 Task: Find connections with filter location Puente de Vallecas with filter topic #WebsiteDesignwith filter profile language German with filter current company NTT DATA Services with filter school National Institute of Financial Management - PGDM (Financial Markets) with filter industry Metal Ore Mining with filter service category Cybersecurity with filter keywords title Red Cross Volunteer
Action: Mouse moved to (505, 65)
Screenshot: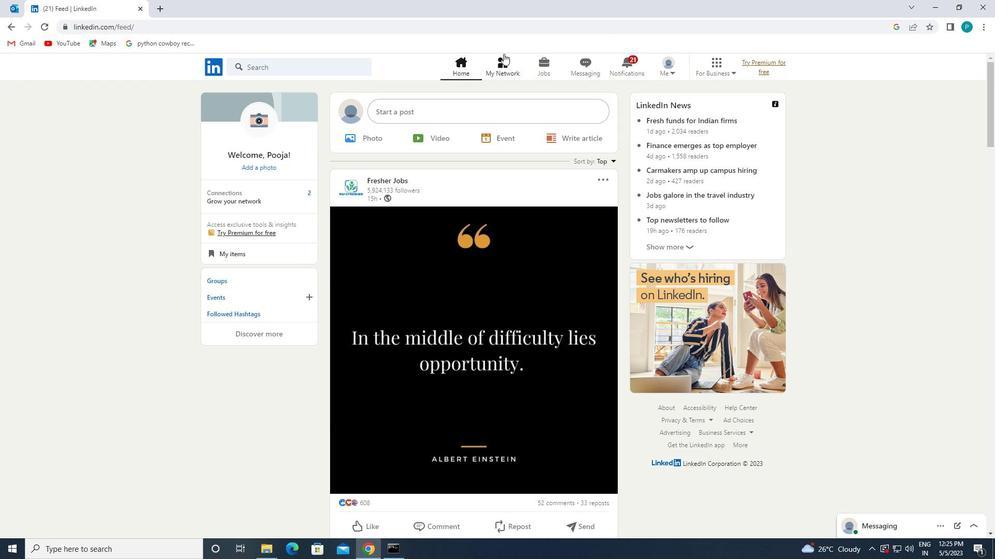 
Action: Mouse pressed left at (505, 65)
Screenshot: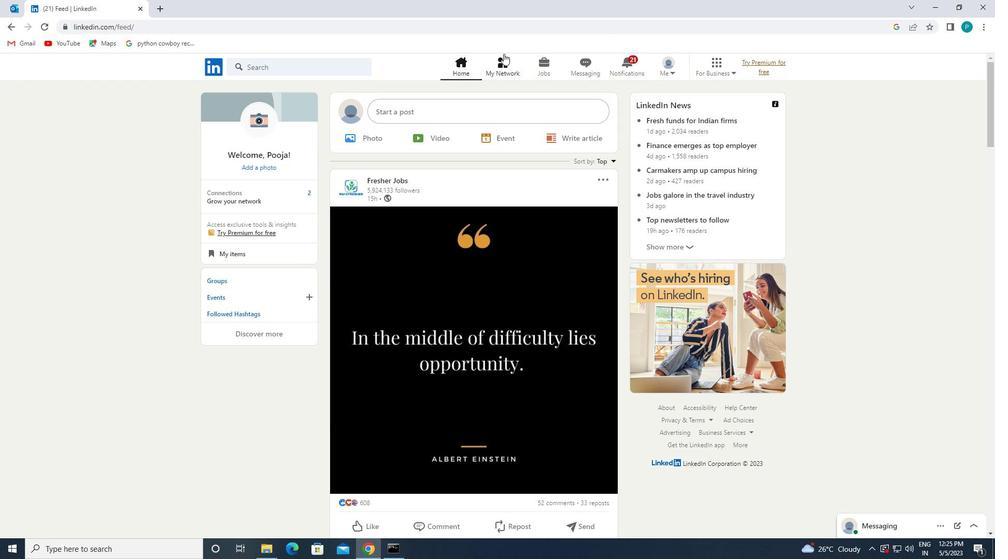 
Action: Mouse moved to (244, 121)
Screenshot: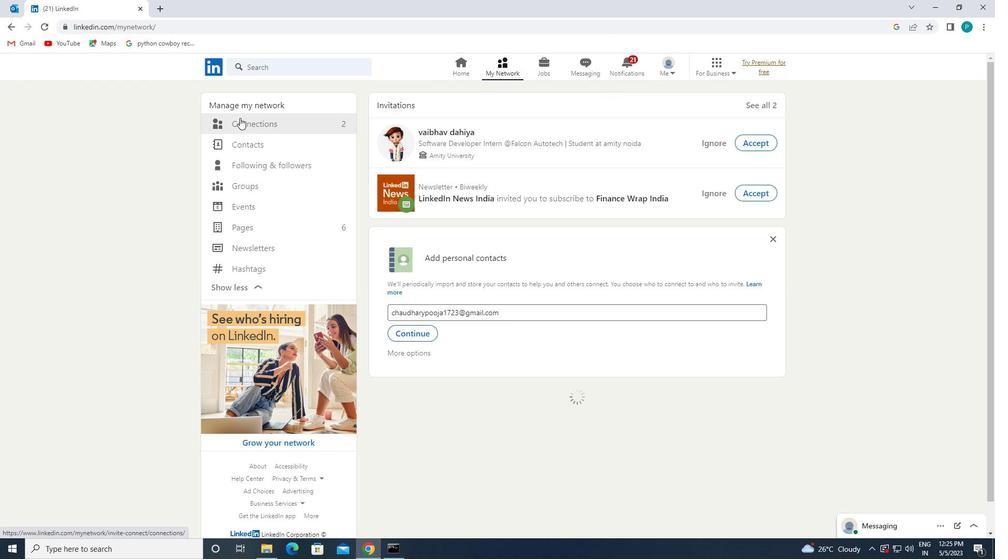 
Action: Mouse pressed left at (244, 121)
Screenshot: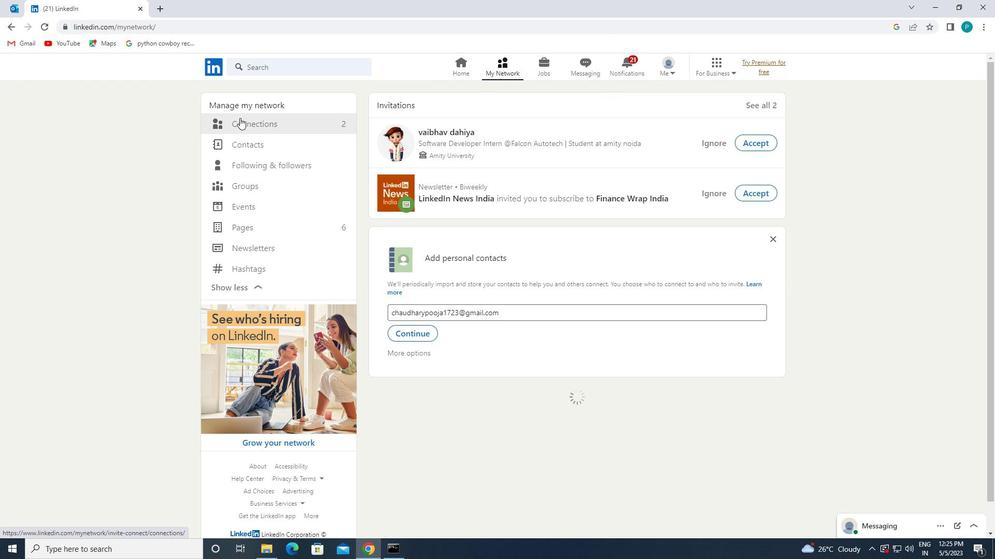 
Action: Mouse moved to (570, 121)
Screenshot: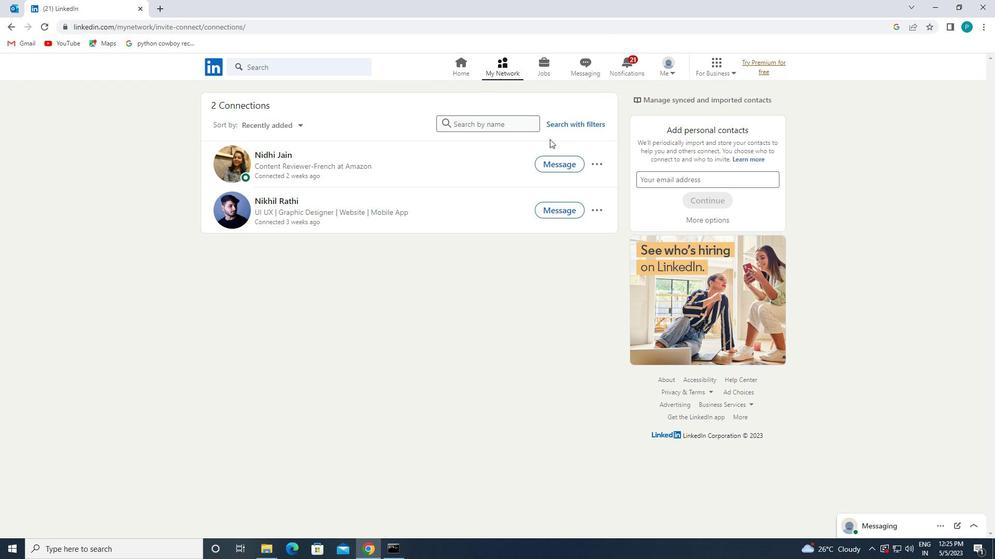 
Action: Mouse pressed left at (570, 121)
Screenshot: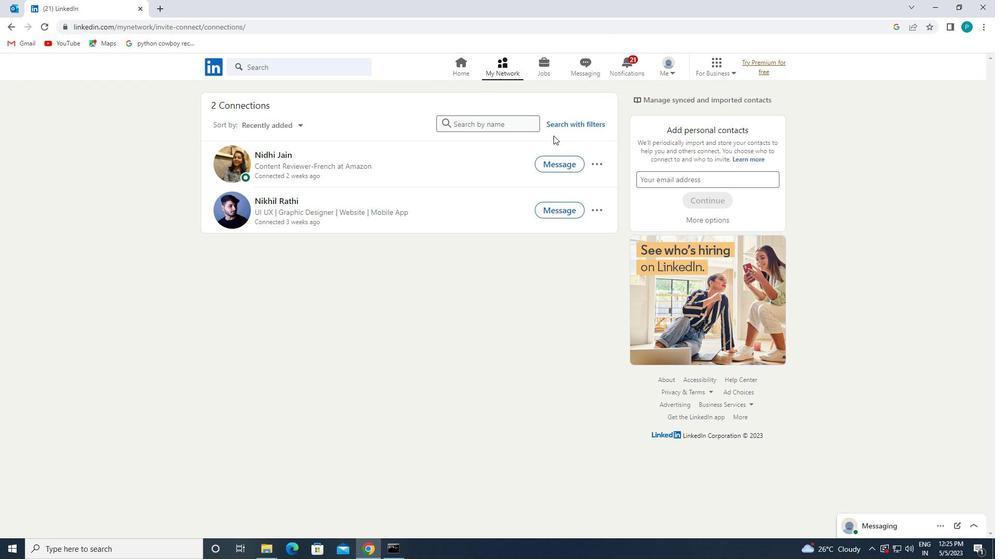 
Action: Mouse moved to (542, 90)
Screenshot: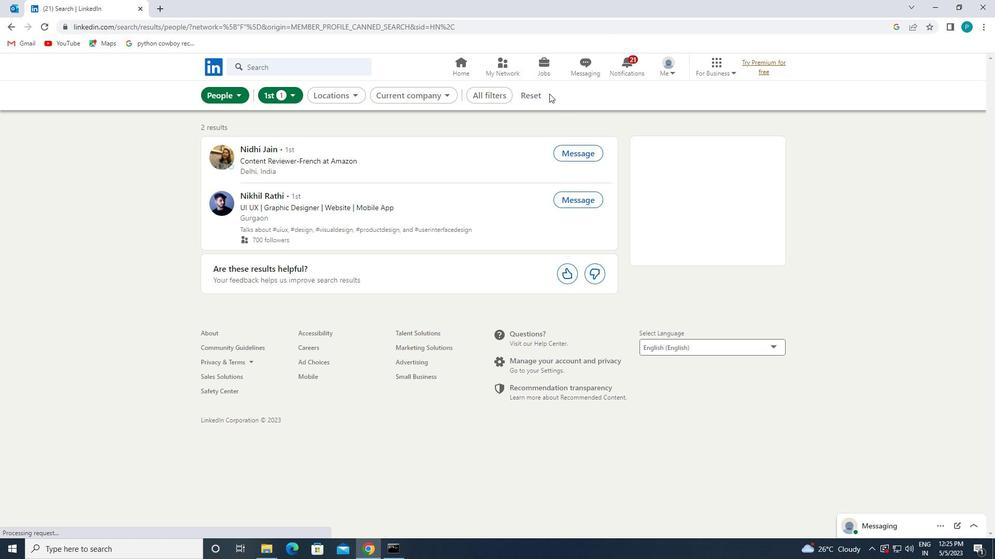 
Action: Mouse pressed left at (542, 90)
Screenshot: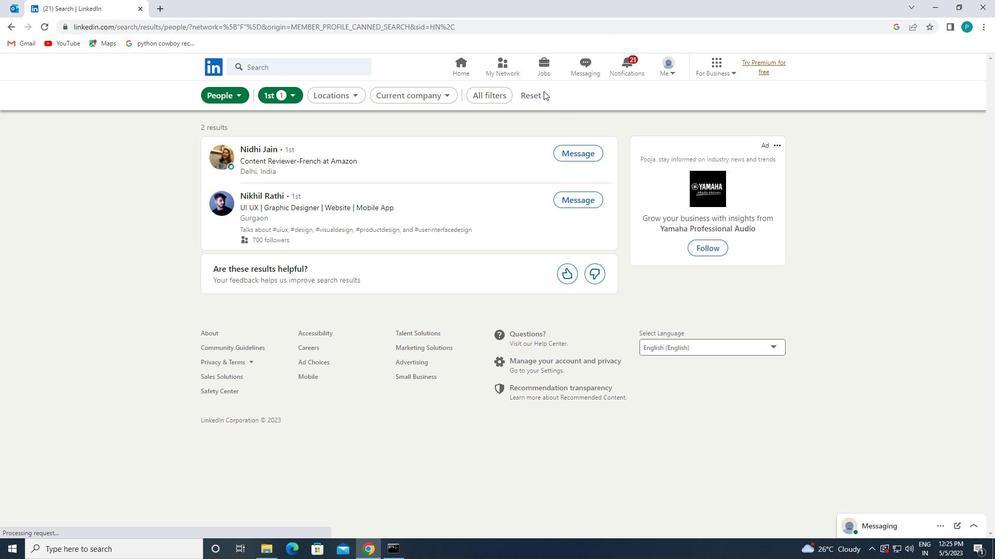 
Action: Mouse moved to (489, 97)
Screenshot: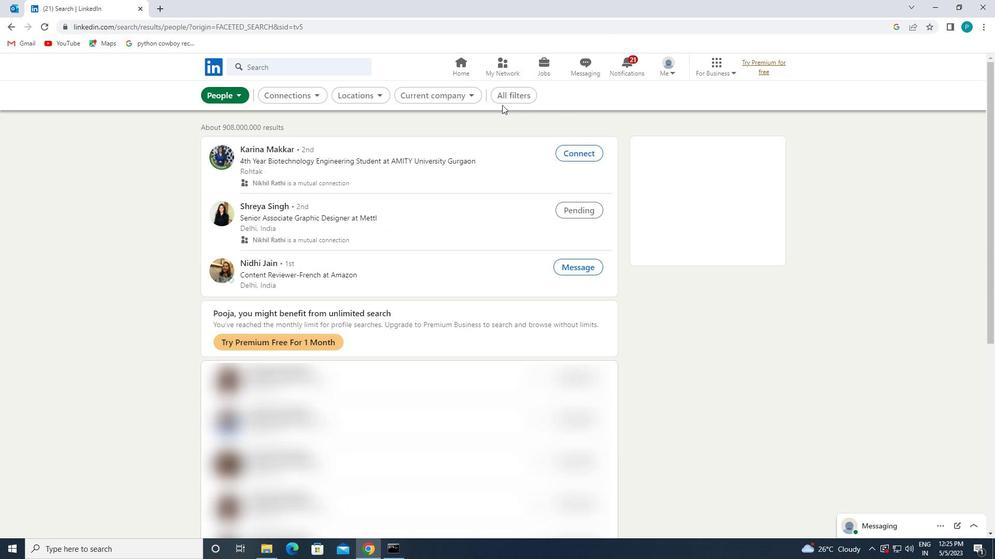 
Action: Mouse pressed left at (489, 97)
Screenshot: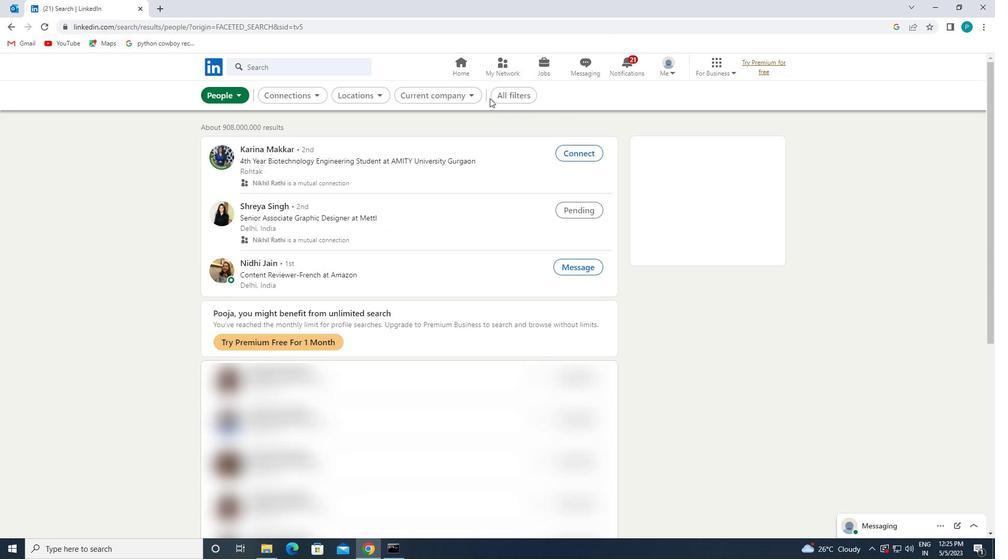 
Action: Mouse moved to (523, 93)
Screenshot: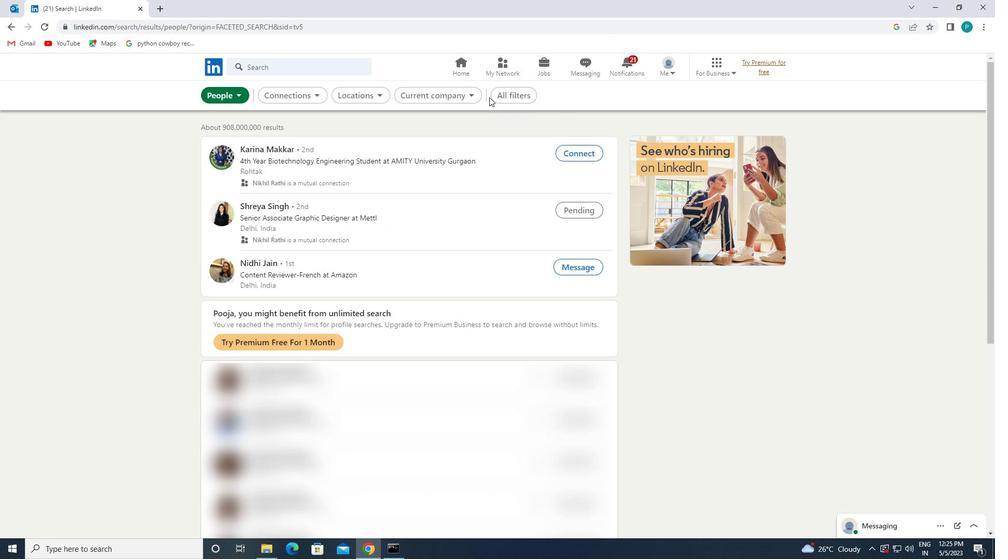
Action: Mouse pressed left at (523, 93)
Screenshot: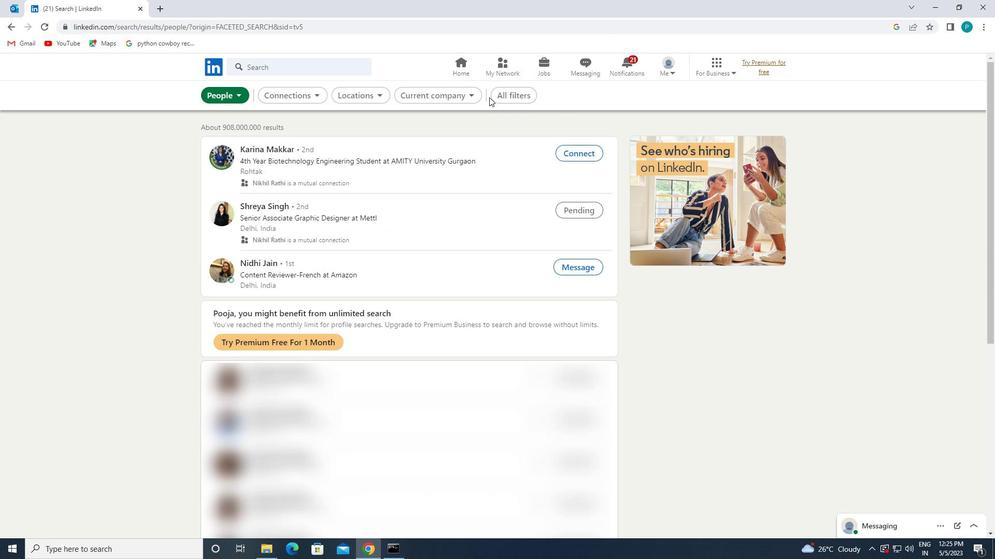 
Action: Mouse moved to (806, 231)
Screenshot: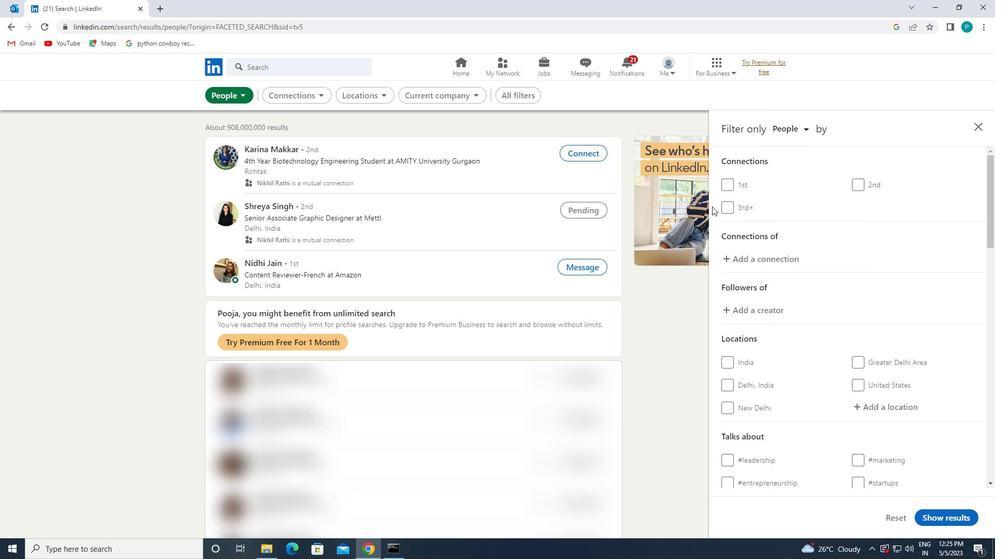 
Action: Mouse scrolled (806, 231) with delta (0, 0)
Screenshot: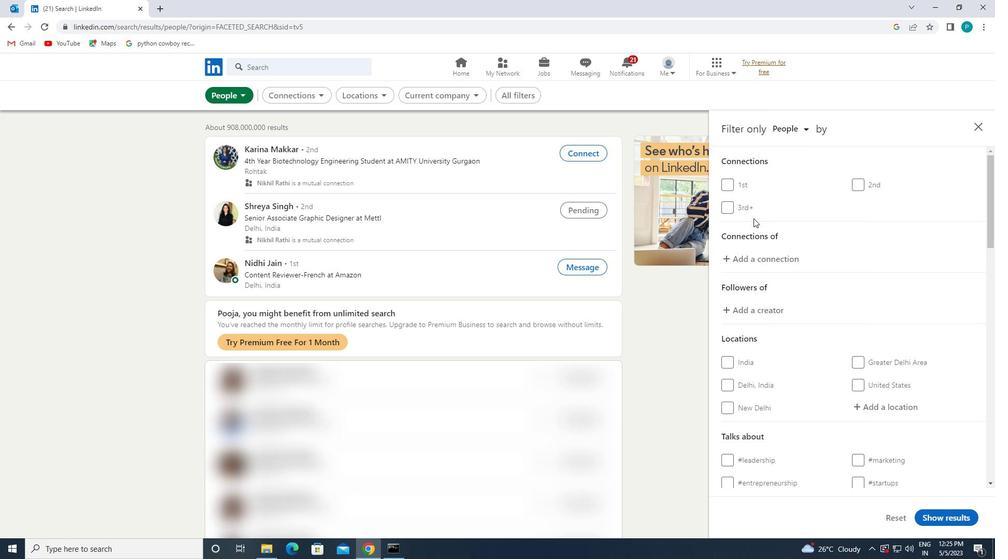 
Action: Mouse moved to (811, 235)
Screenshot: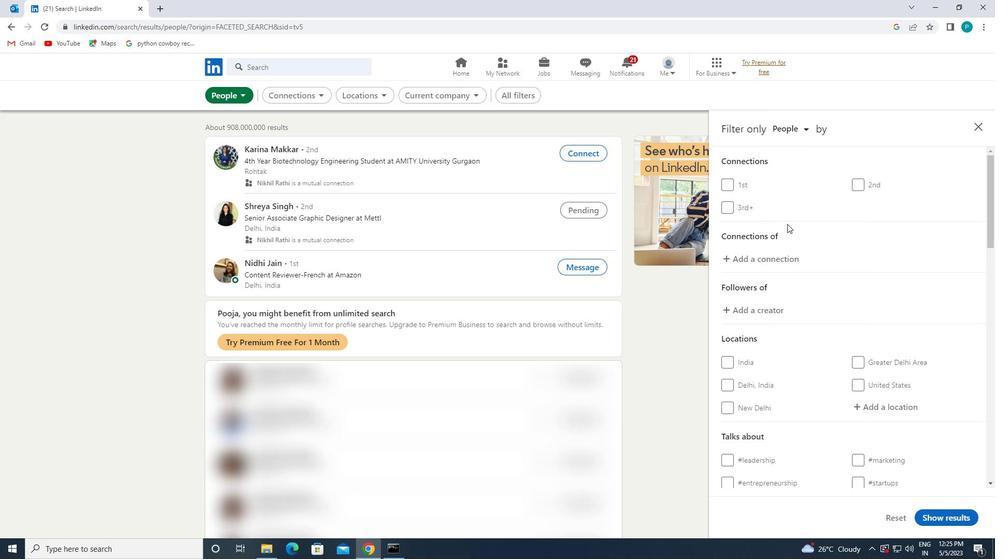 
Action: Mouse scrolled (811, 234) with delta (0, 0)
Screenshot: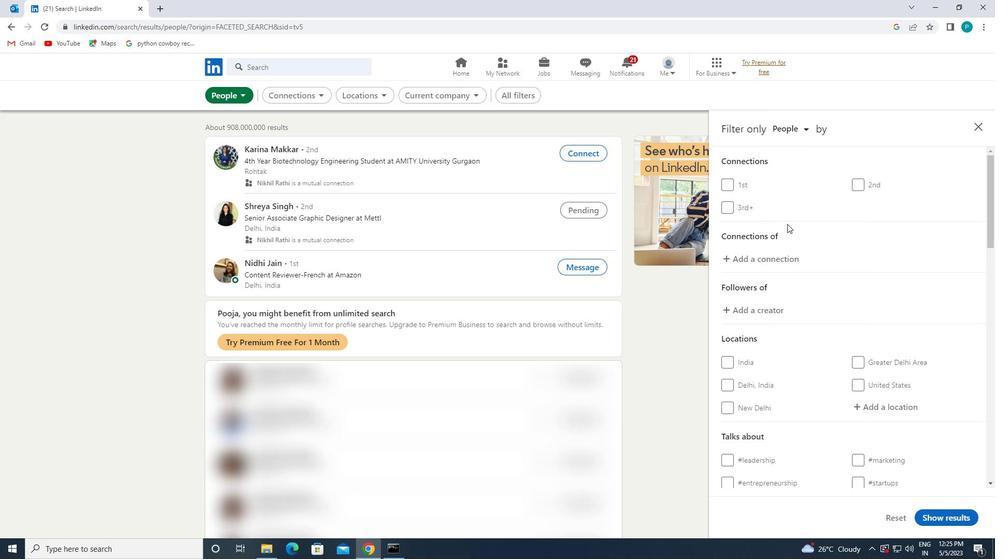 
Action: Mouse moved to (887, 298)
Screenshot: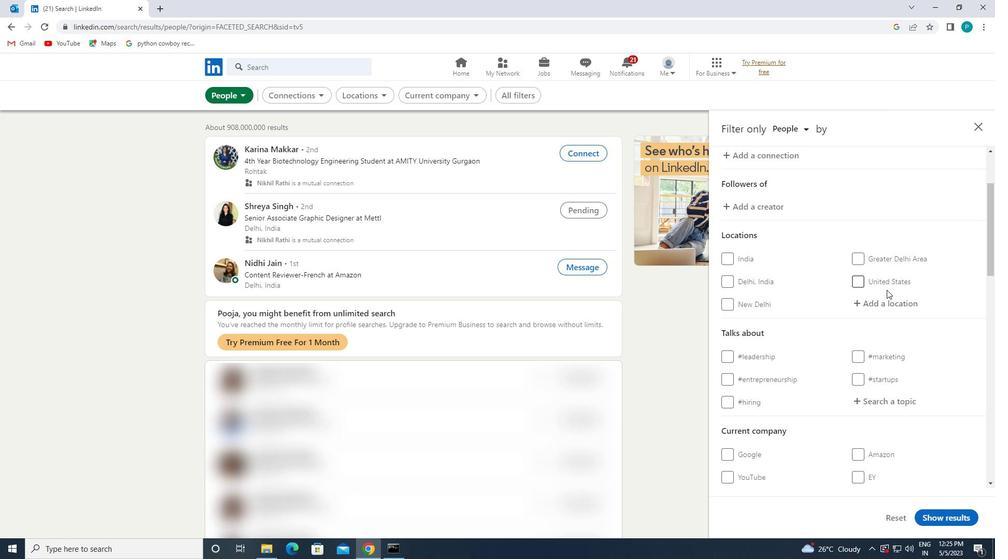 
Action: Mouse pressed left at (887, 298)
Screenshot: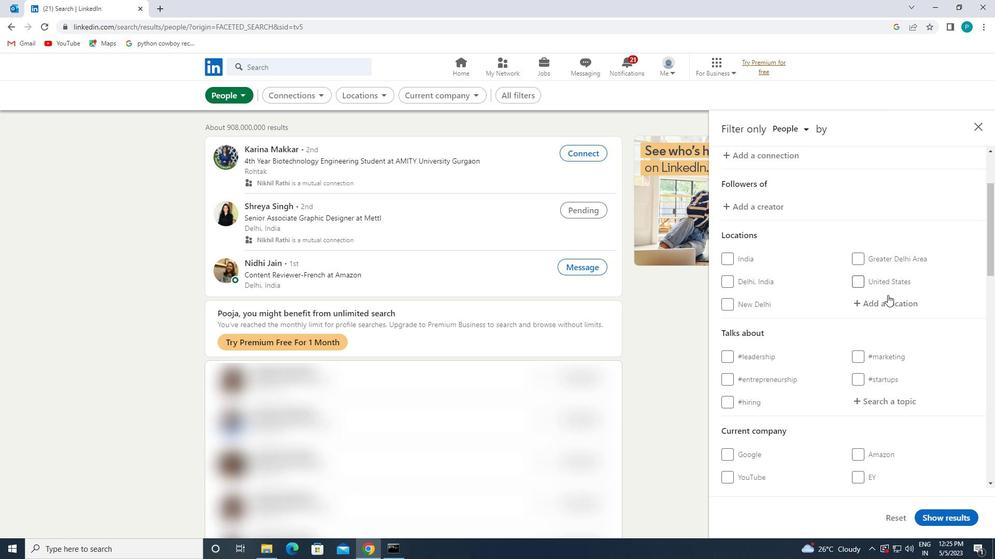 
Action: Key pressed <Key.caps_lock>p<Key.caps_lock>une<Key.backspace>te<Key.space>de
Screenshot: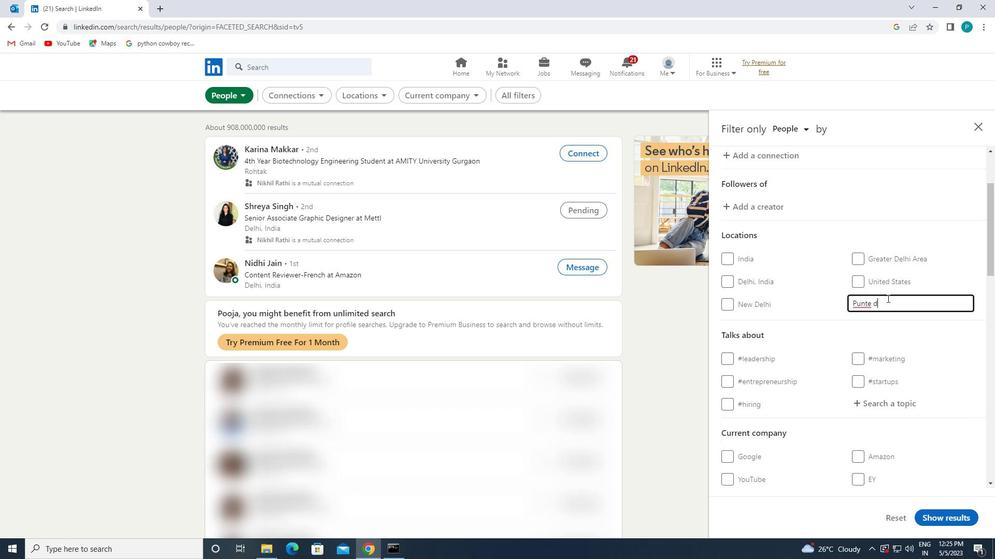 
Action: Mouse moved to (896, 315)
Screenshot: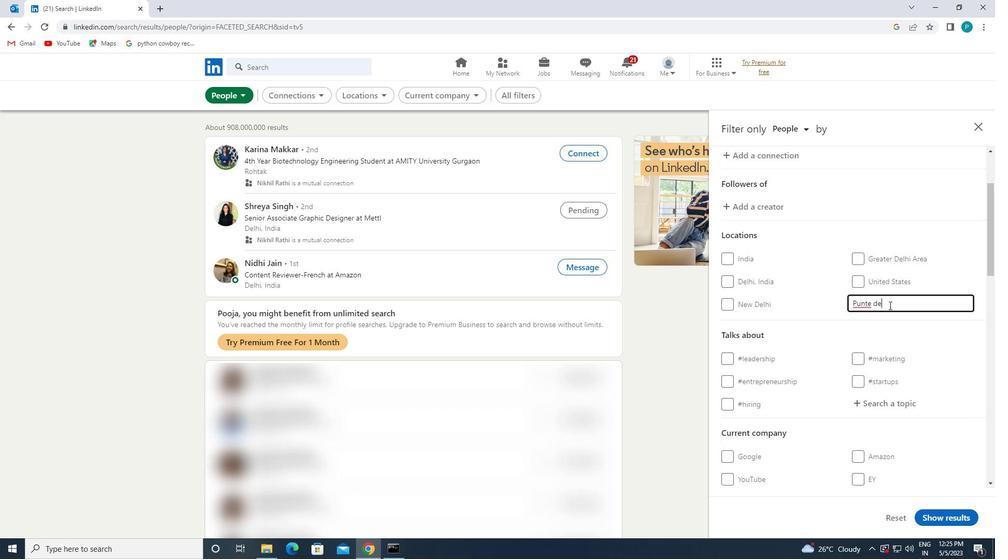 
Action: Key pressed <Key.space><Key.caps_lock>v<Key.caps_lock>allecas
Screenshot: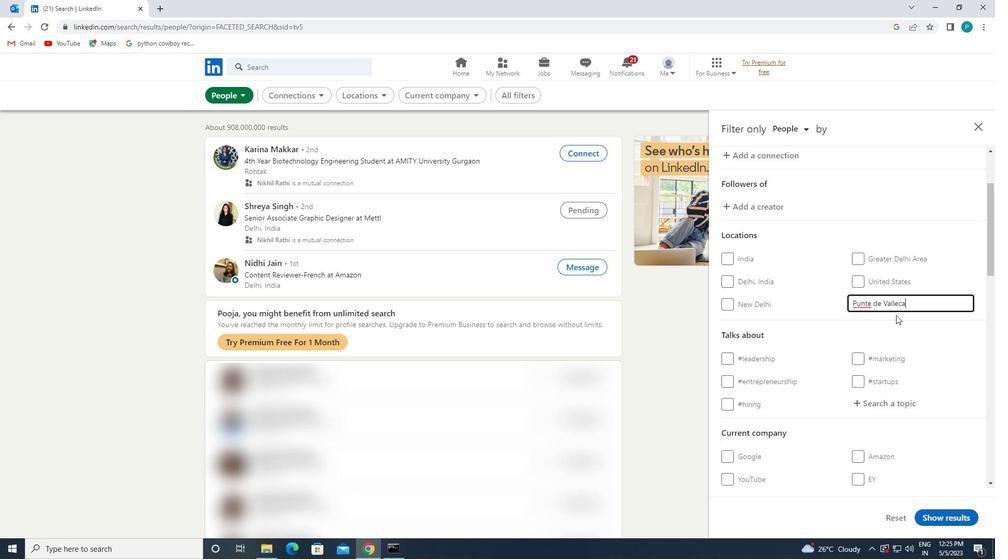 
Action: Mouse moved to (907, 359)
Screenshot: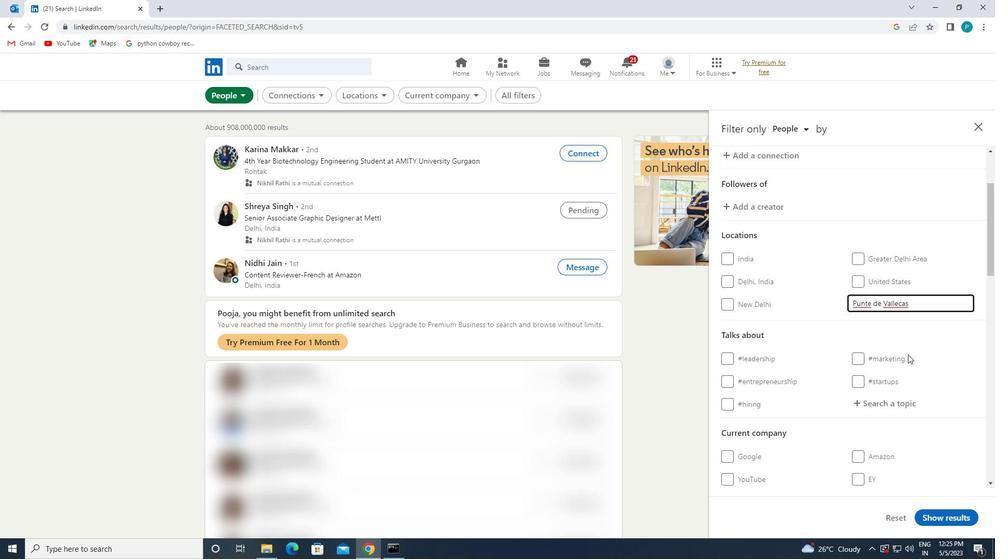 
Action: Mouse scrolled (907, 359) with delta (0, 0)
Screenshot: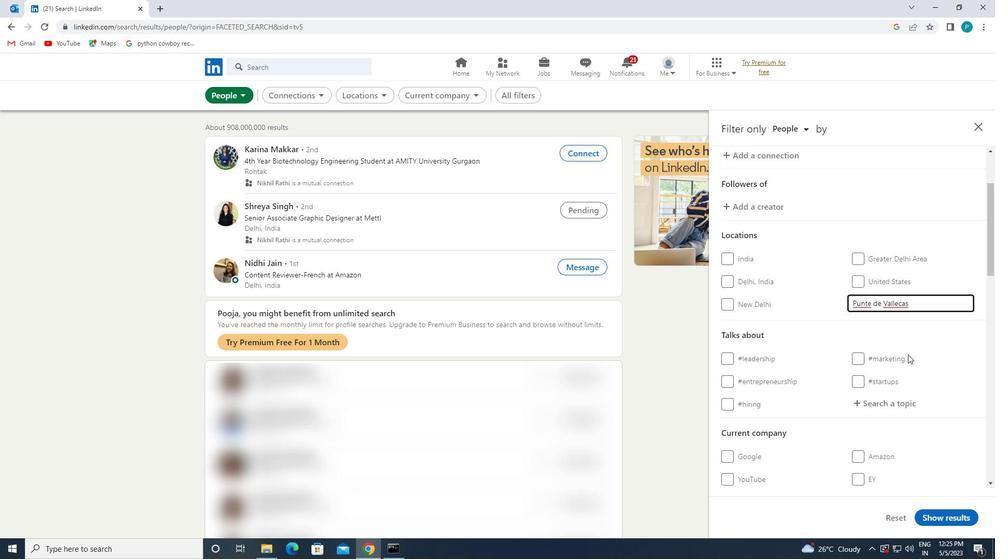 
Action: Mouse moved to (906, 360)
Screenshot: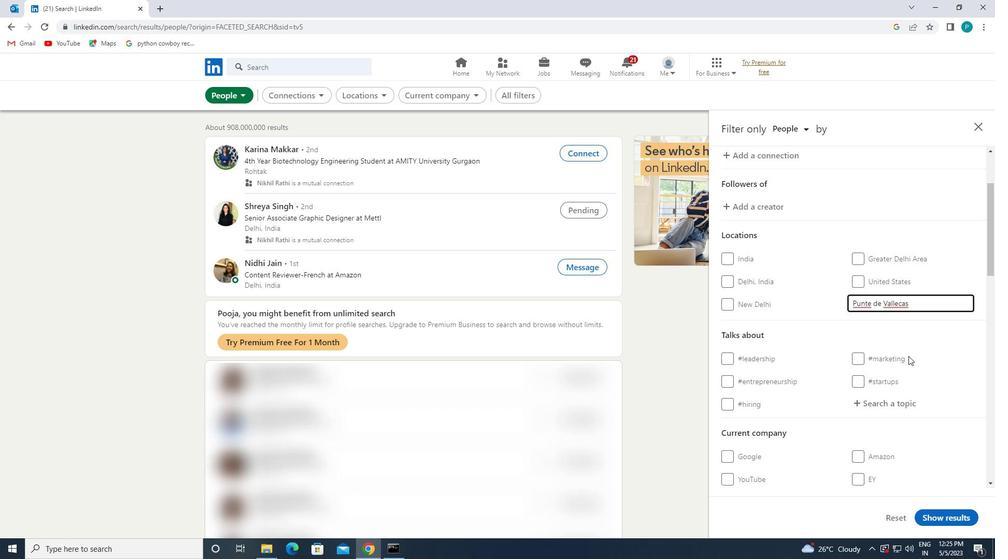 
Action: Mouse scrolled (906, 360) with delta (0, 0)
Screenshot: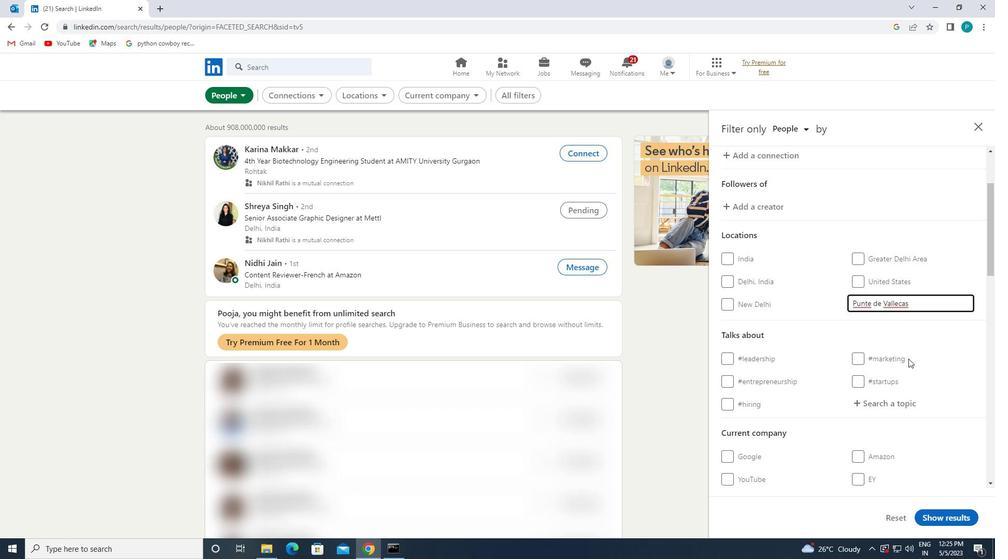 
Action: Mouse moved to (880, 309)
Screenshot: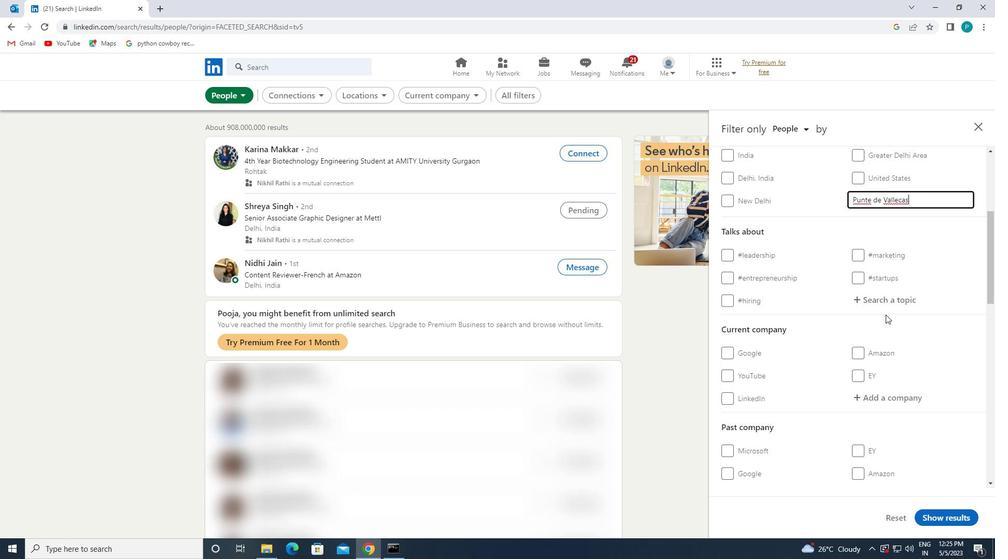 
Action: Mouse pressed left at (880, 309)
Screenshot: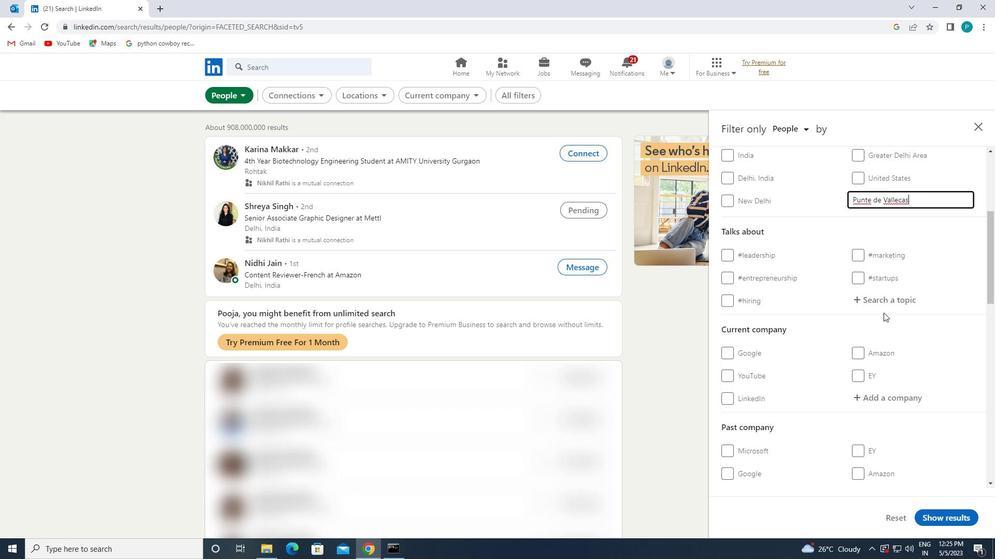 
Action: Mouse moved to (877, 303)
Screenshot: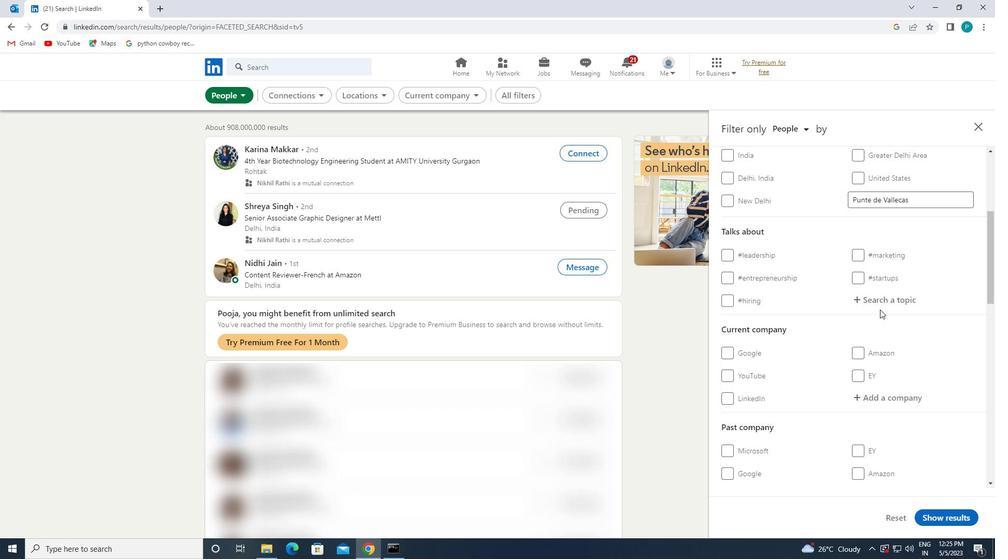 
Action: Mouse pressed left at (877, 303)
Screenshot: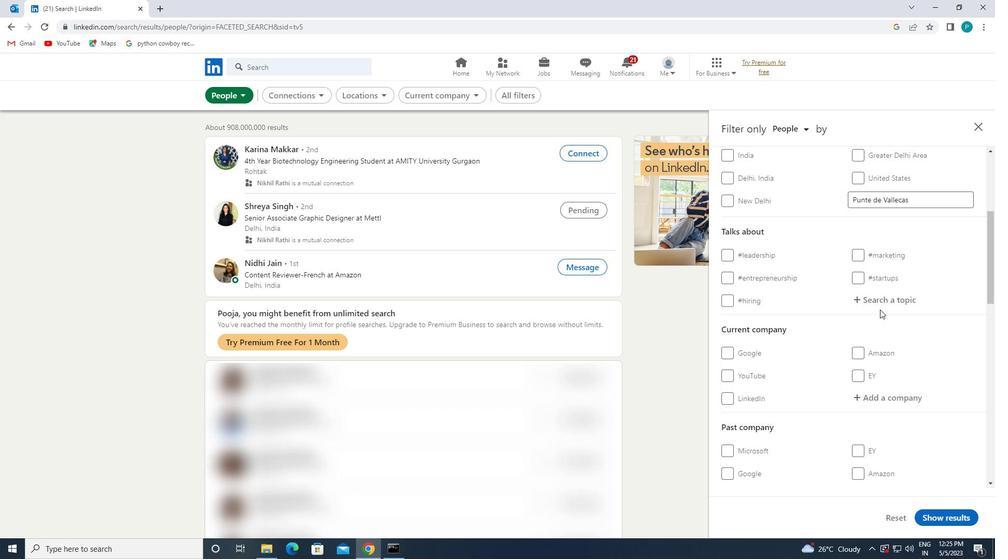 
Action: Key pressed <Key.shift>#<Key.caps_lock>W<Key.caps_lock>EBSITE<Key.caps_lock>DE<Key.caps_lock><Key.backspace>ESIGN
Screenshot: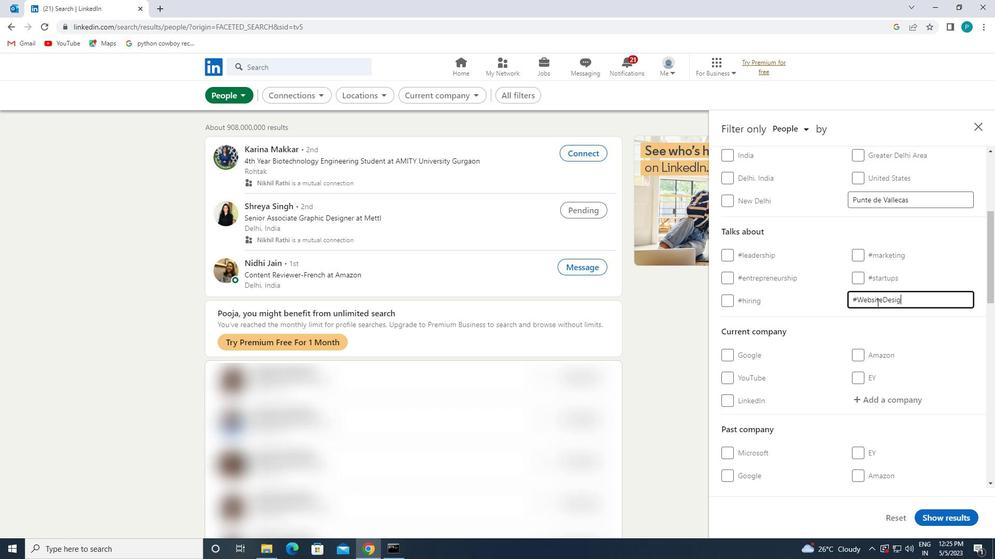 
Action: Mouse scrolled (877, 302) with delta (0, 0)
Screenshot: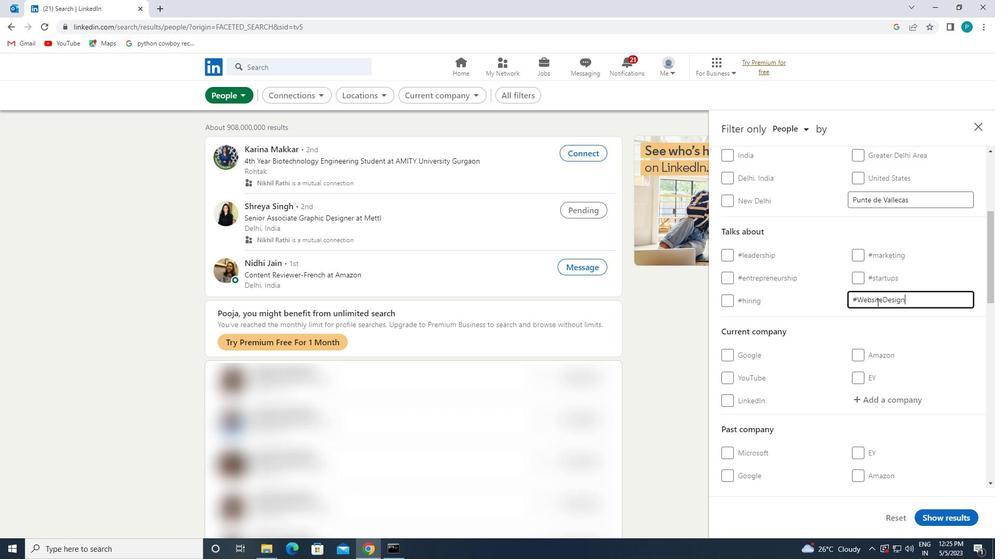
Action: Mouse moved to (877, 306)
Screenshot: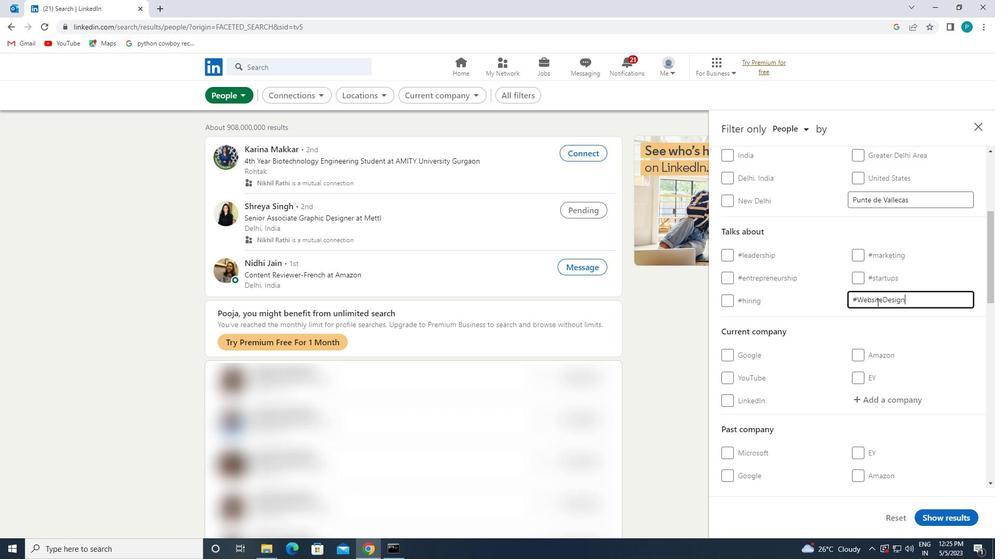 
Action: Mouse scrolled (877, 306) with delta (0, 0)
Screenshot: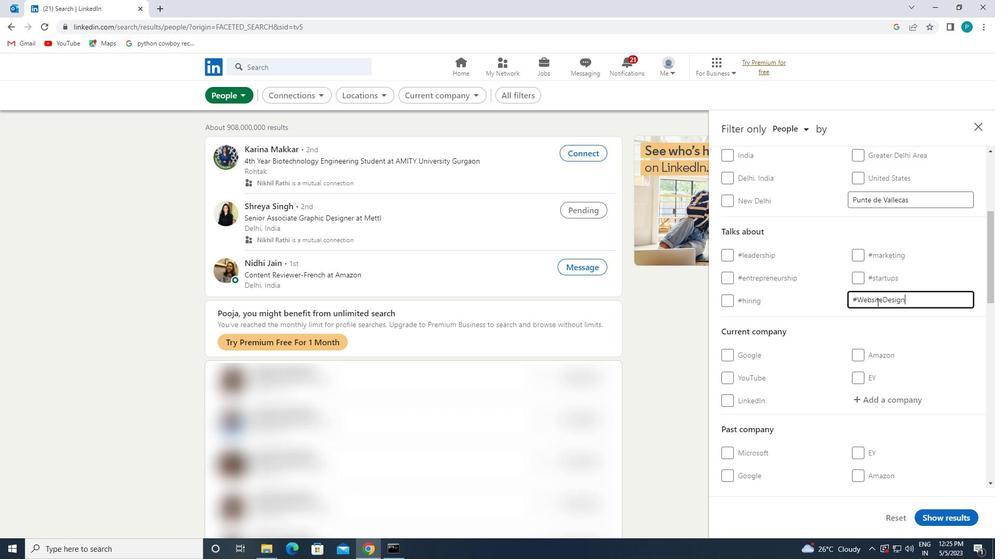 
Action: Mouse moved to (791, 354)
Screenshot: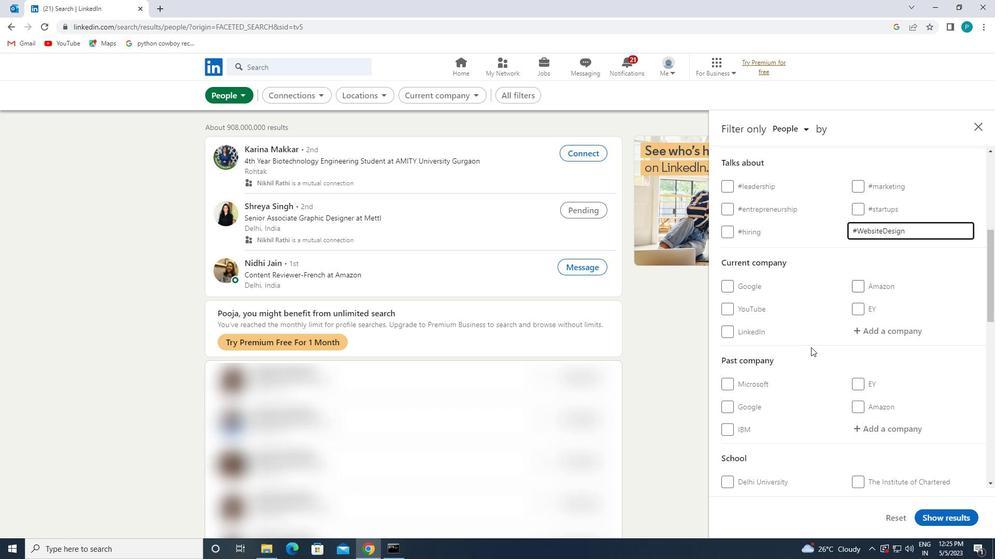 
Action: Mouse scrolled (791, 354) with delta (0, 0)
Screenshot: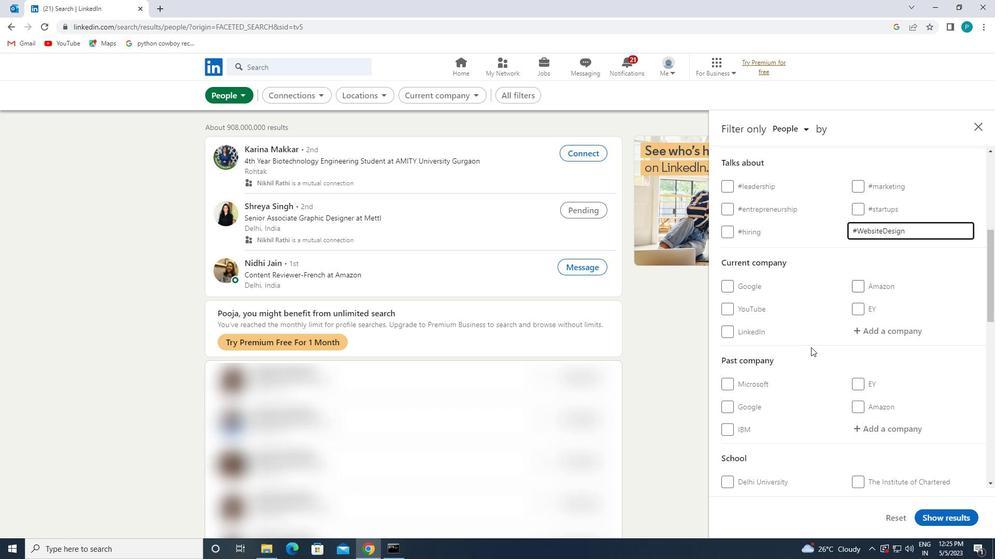 
Action: Mouse moved to (790, 356)
Screenshot: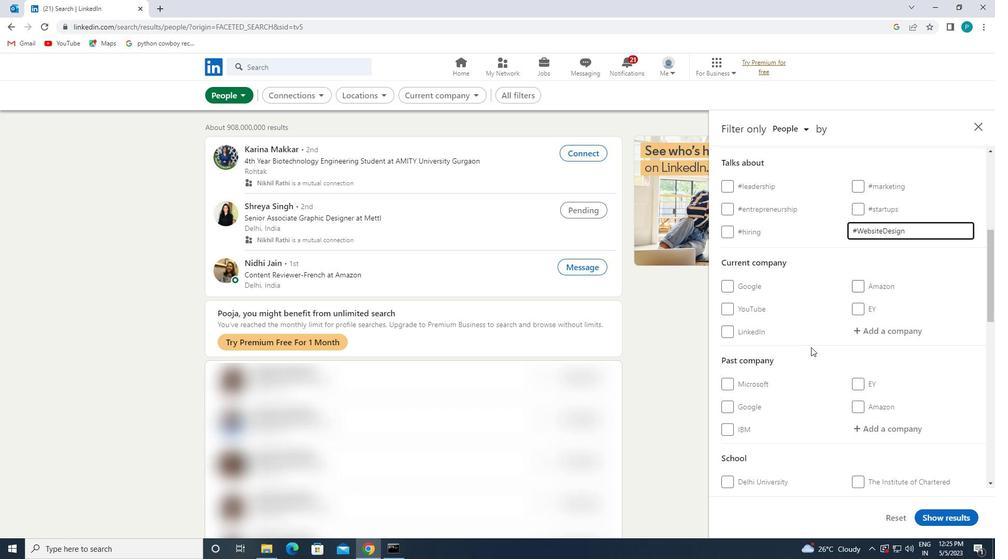 
Action: Mouse scrolled (790, 356) with delta (0, 0)
Screenshot: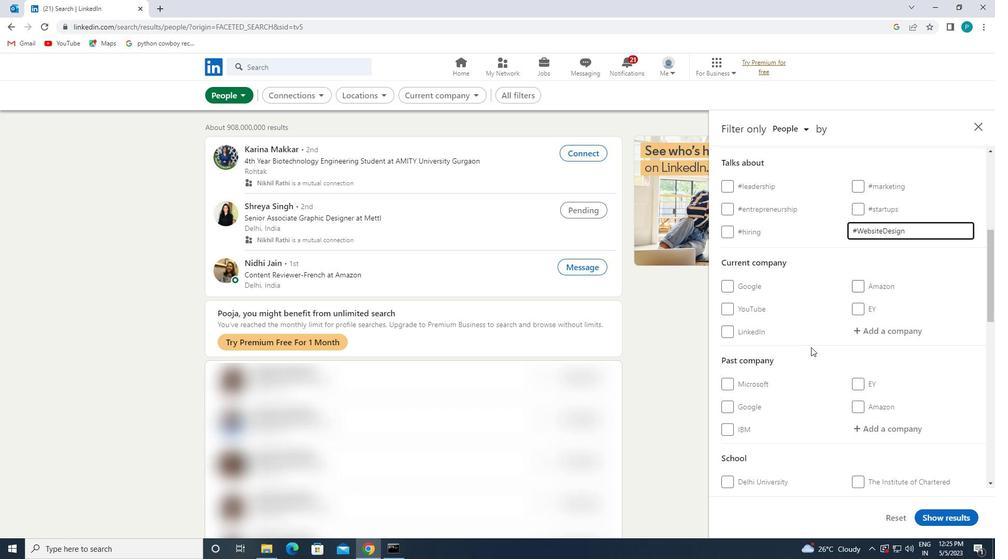 
Action: Mouse moved to (789, 361)
Screenshot: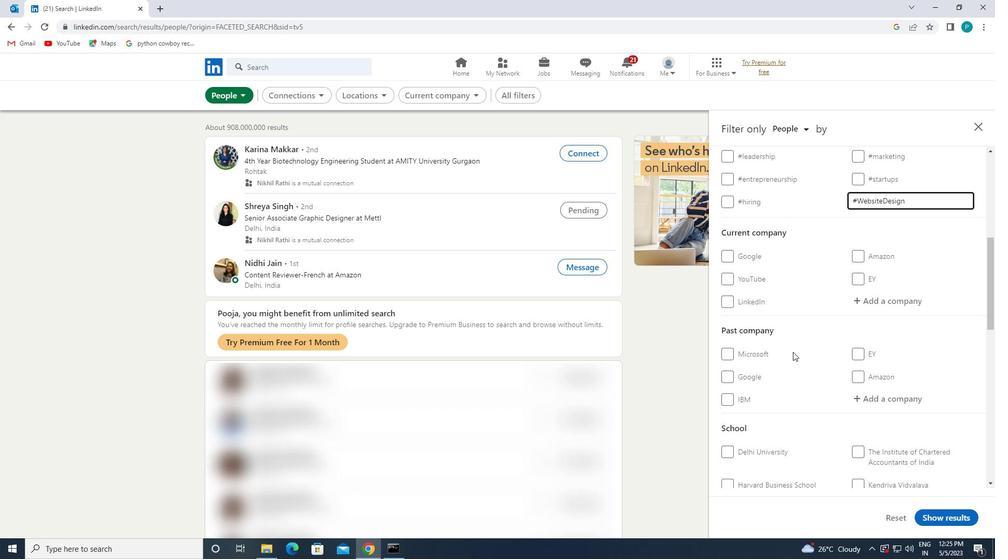 
Action: Mouse scrolled (789, 360) with delta (0, 0)
Screenshot: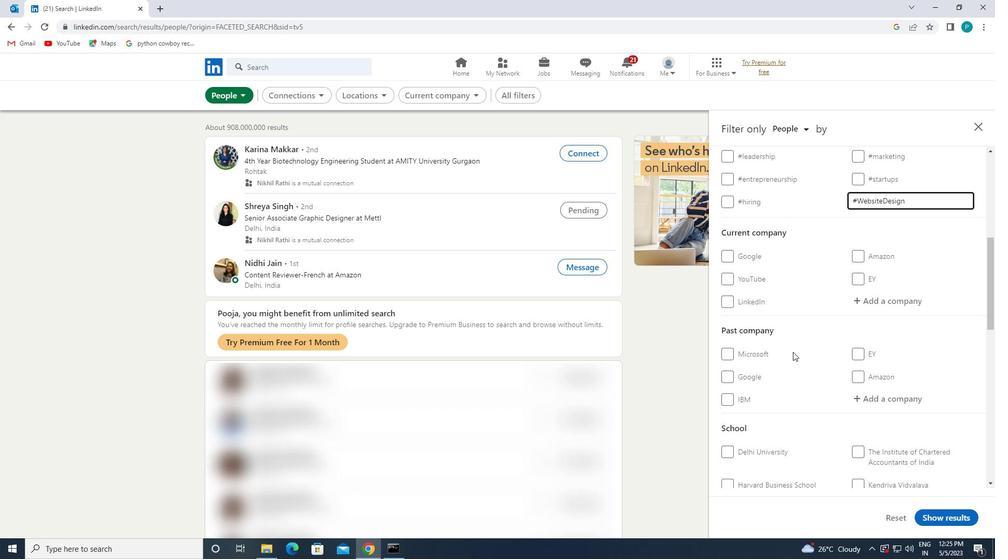 
Action: Mouse moved to (758, 373)
Screenshot: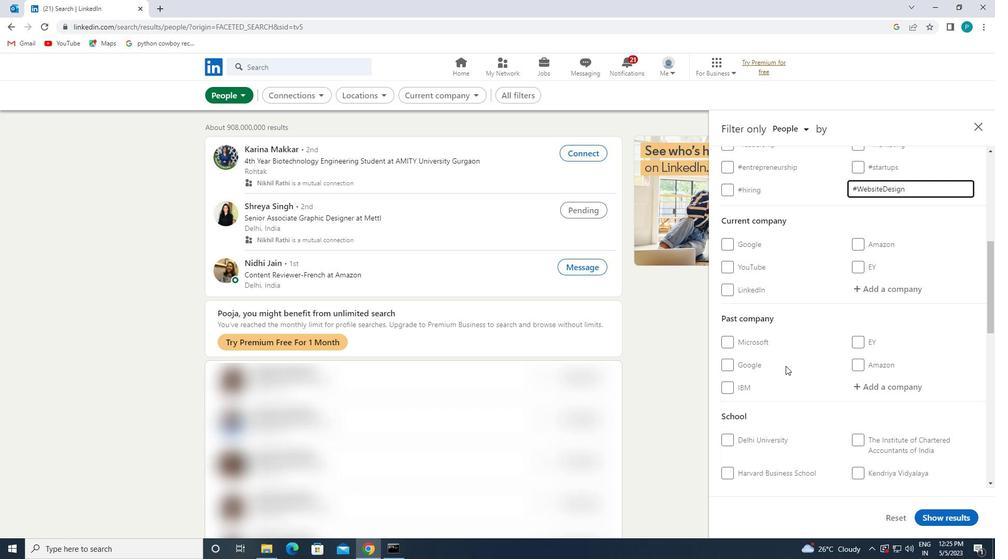 
Action: Mouse scrolled (758, 372) with delta (0, 0)
Screenshot: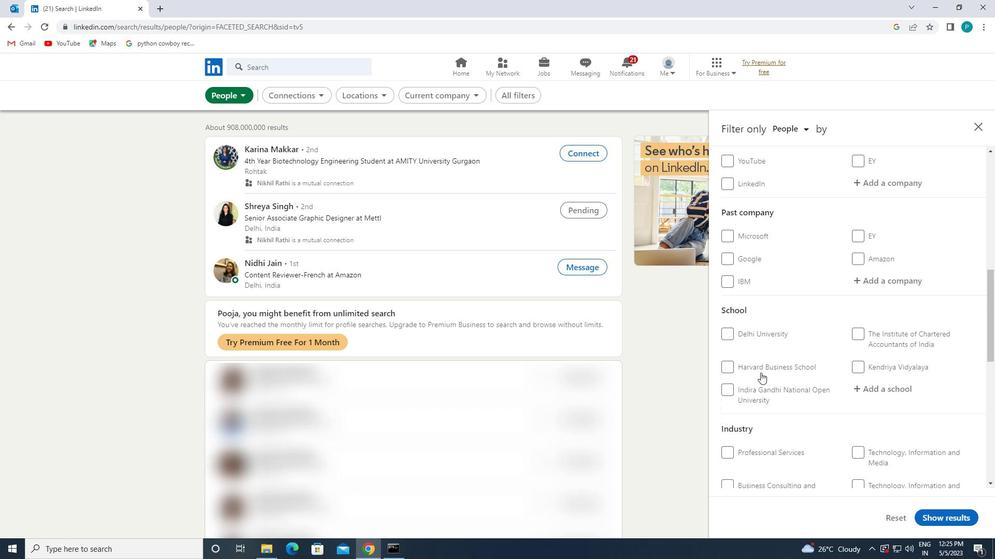 
Action: Mouse moved to (756, 373)
Screenshot: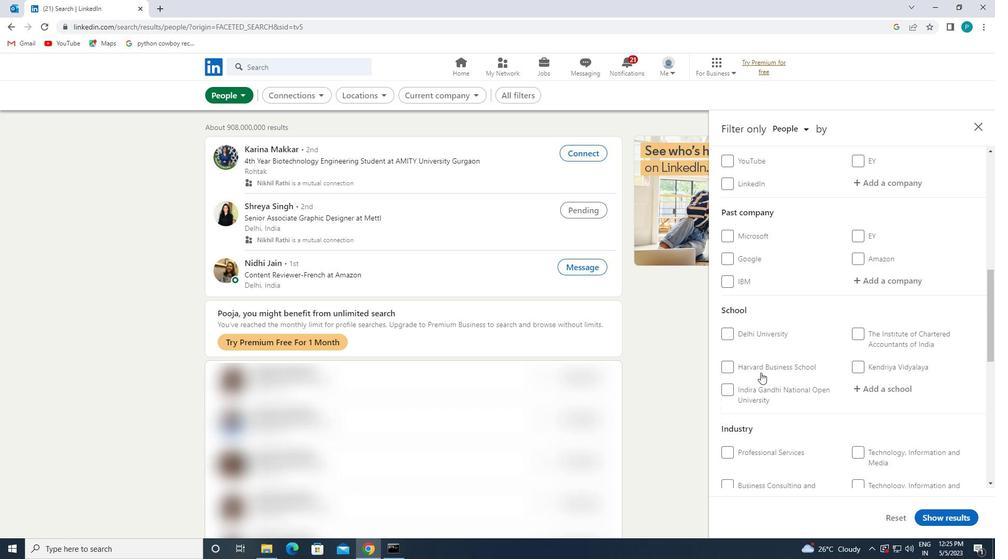 
Action: Mouse scrolled (756, 372) with delta (0, 0)
Screenshot: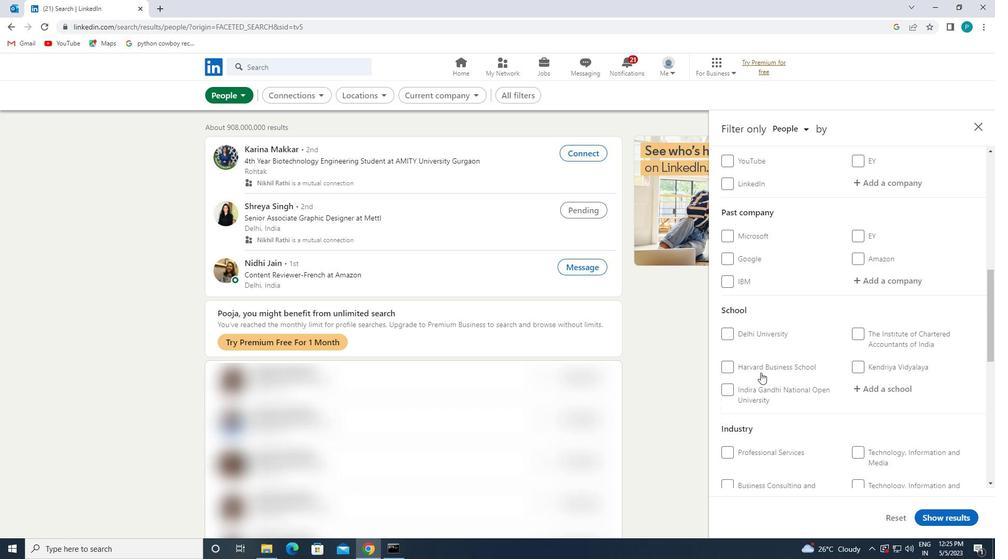 
Action: Mouse moved to (753, 394)
Screenshot: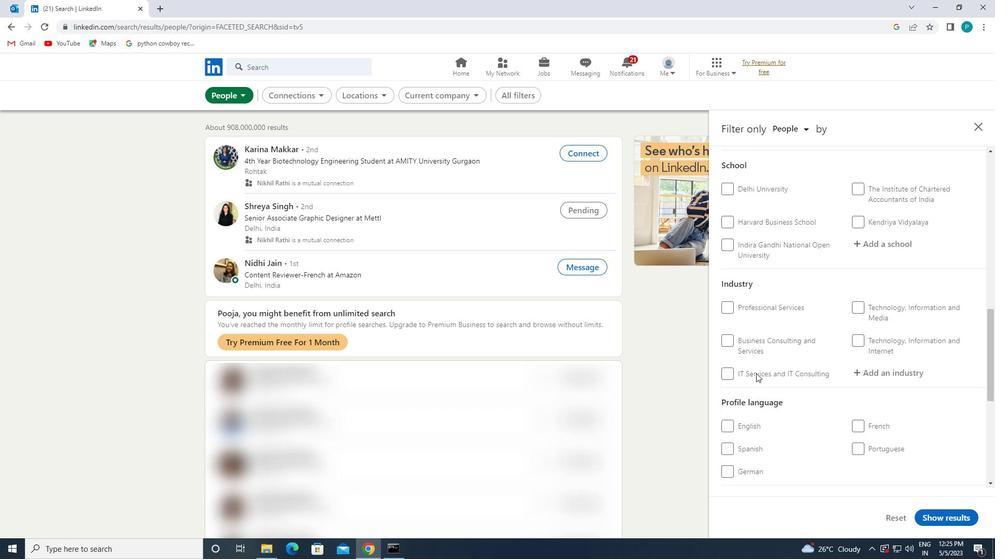 
Action: Mouse scrolled (753, 393) with delta (0, 0)
Screenshot: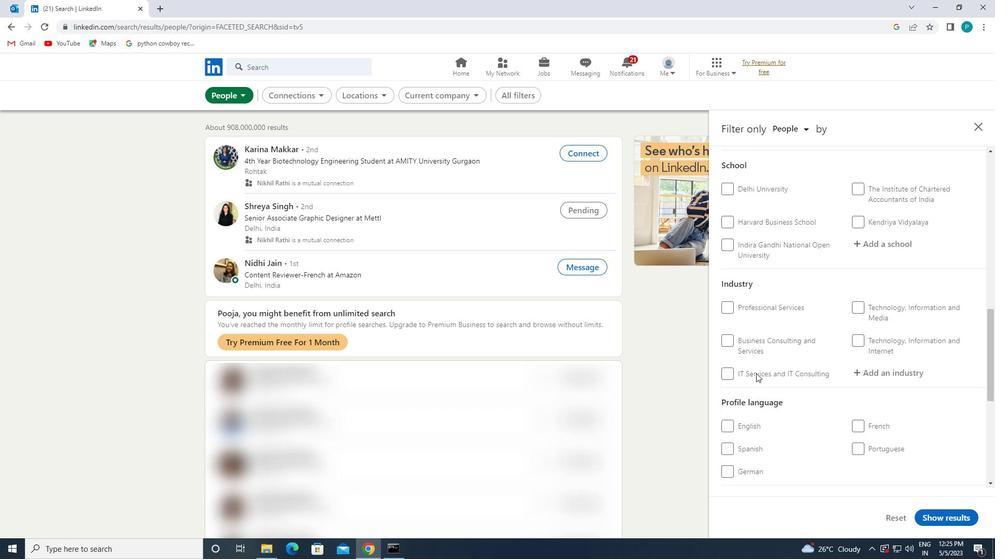 
Action: Mouse moved to (750, 414)
Screenshot: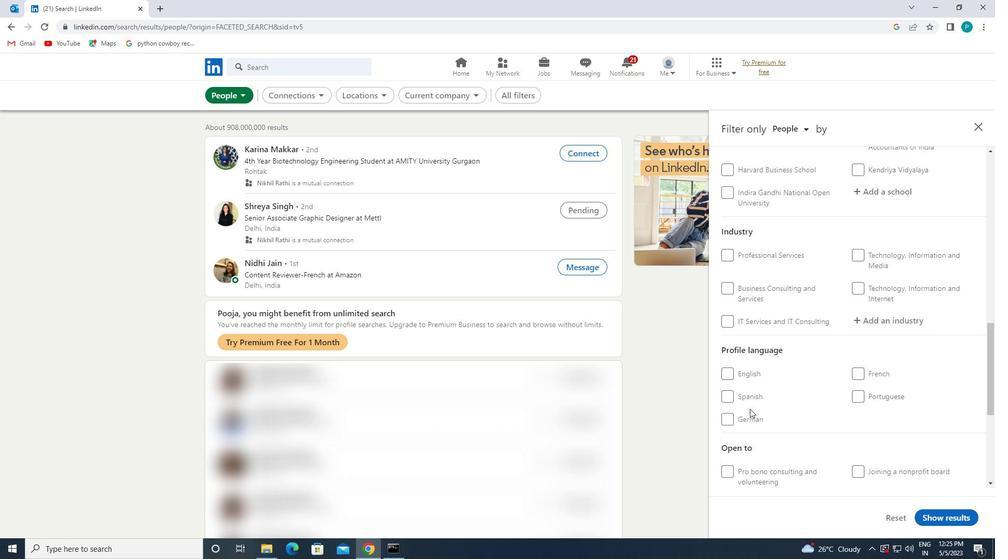 
Action: Mouse pressed left at (750, 414)
Screenshot: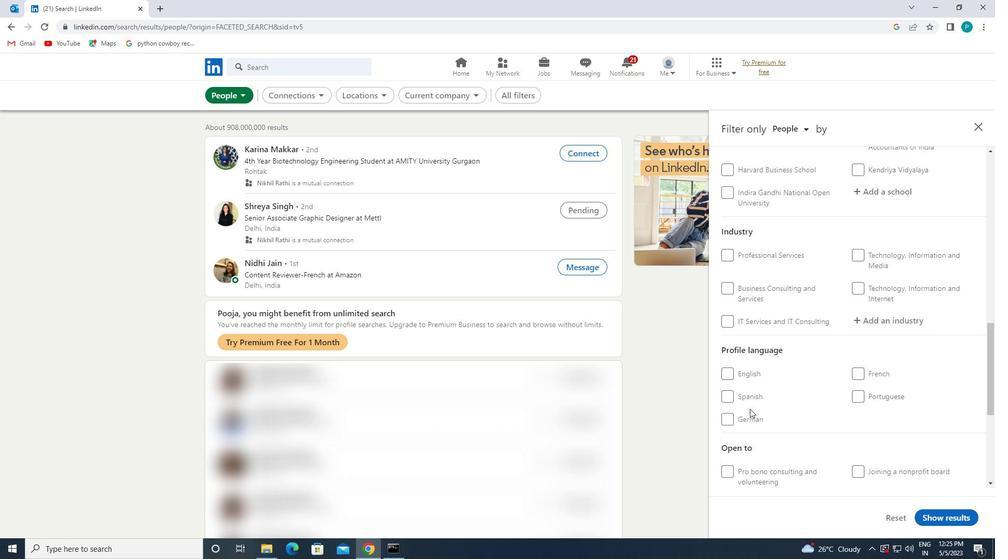 
Action: Mouse moved to (828, 374)
Screenshot: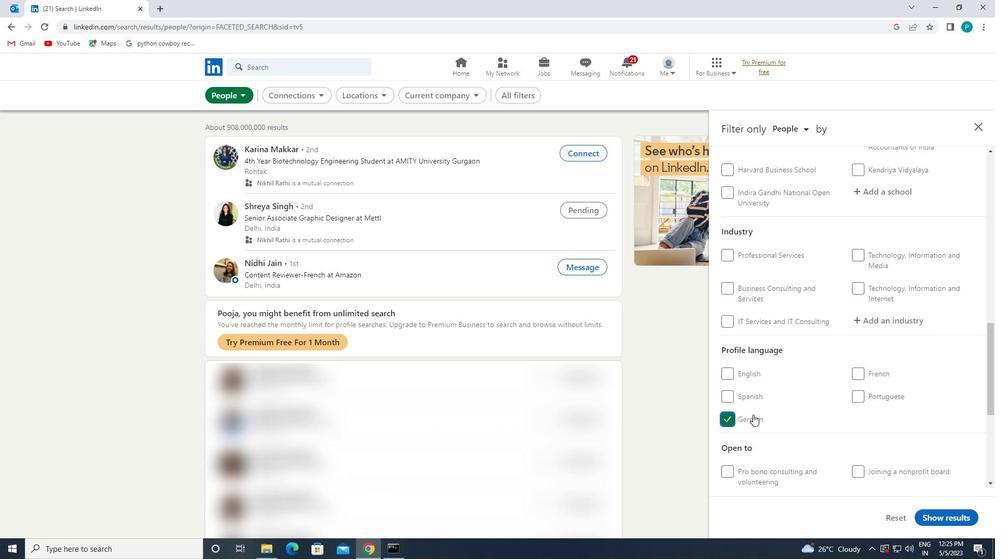 
Action: Mouse scrolled (828, 375) with delta (0, 0)
Screenshot: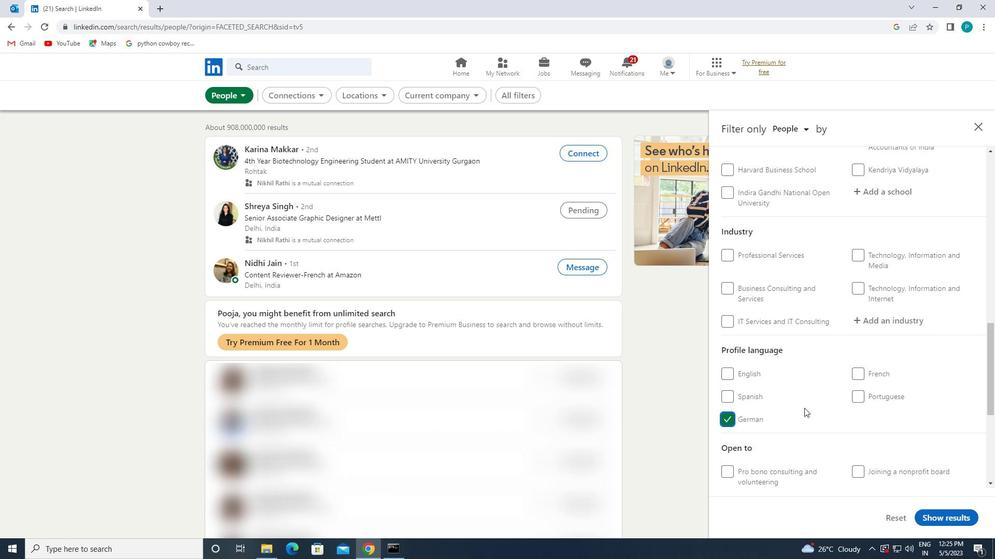 
Action: Mouse moved to (828, 373)
Screenshot: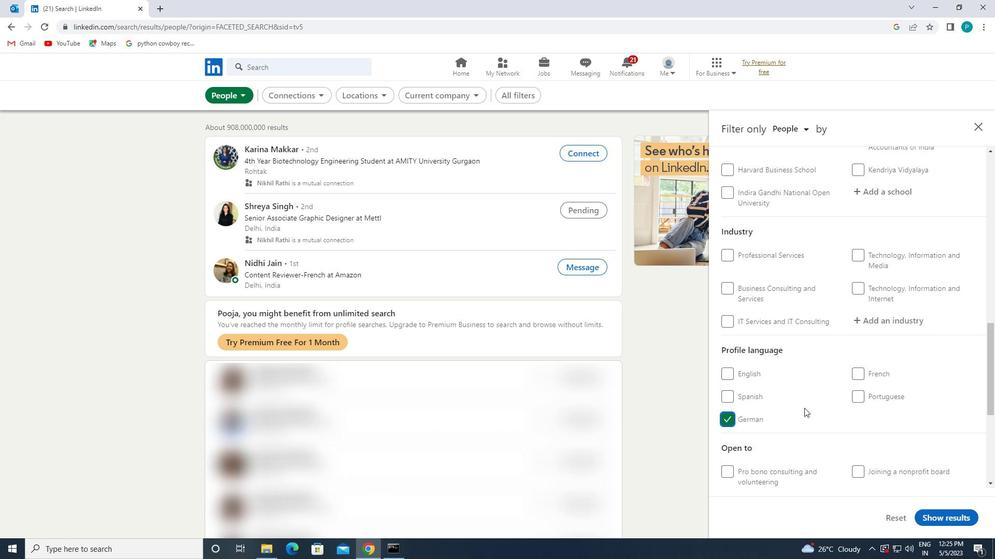 
Action: Mouse scrolled (828, 374) with delta (0, 0)
Screenshot: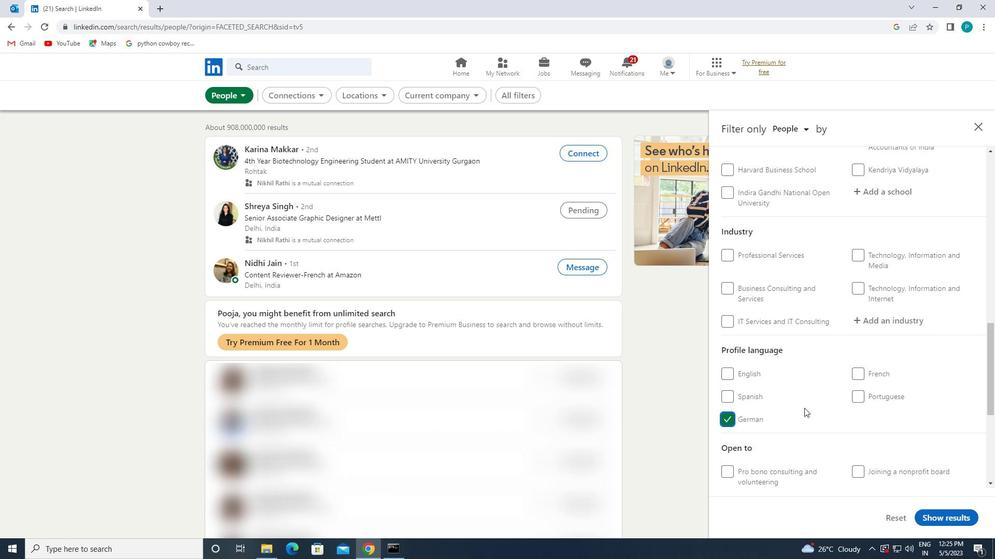 
Action: Mouse moved to (830, 367)
Screenshot: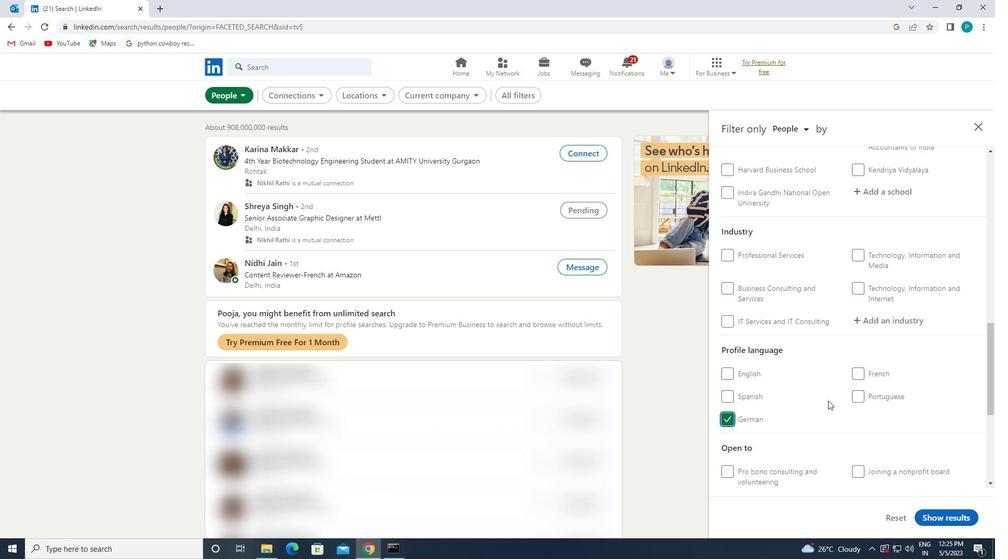 
Action: Mouse scrolled (830, 368) with delta (0, 0)
Screenshot: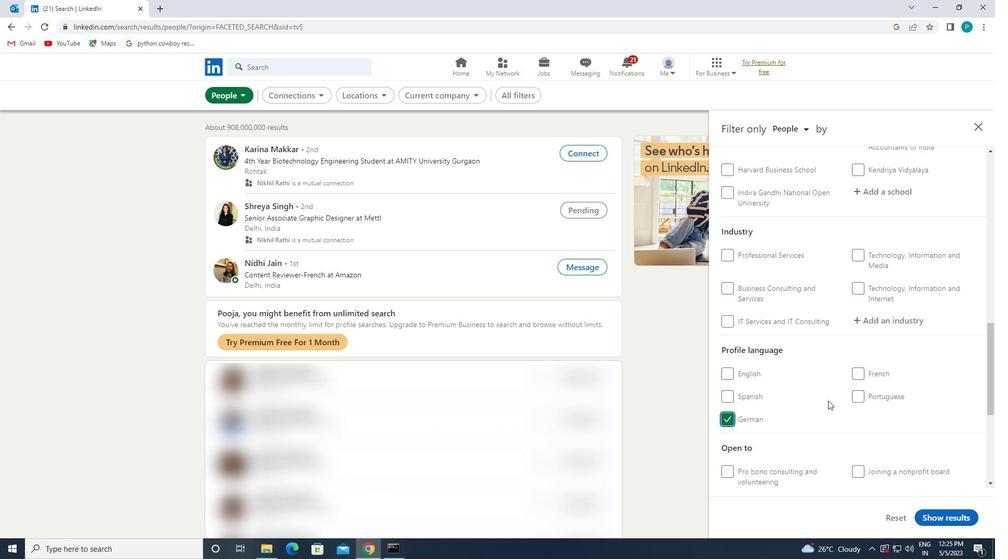 
Action: Mouse moved to (870, 293)
Screenshot: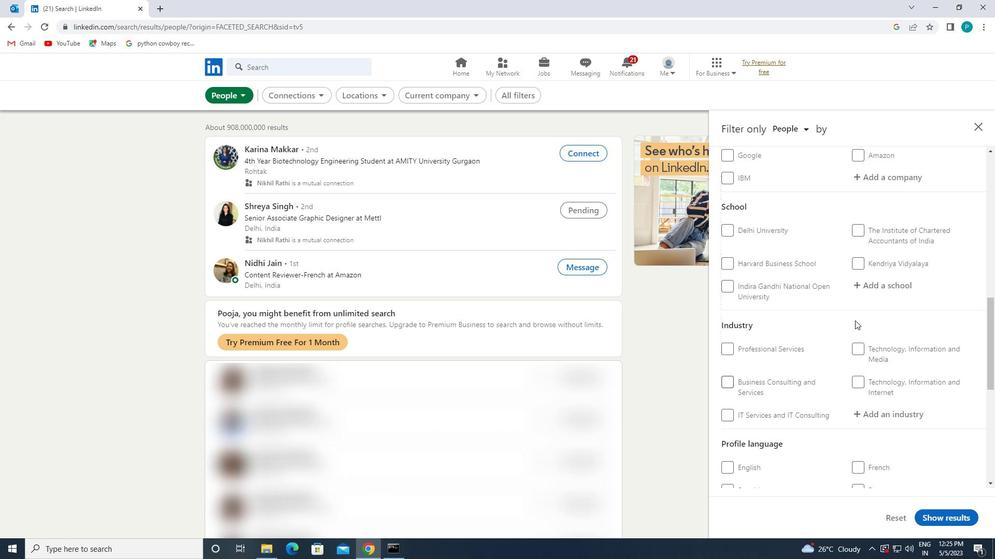 
Action: Mouse scrolled (870, 293) with delta (0, 0)
Screenshot: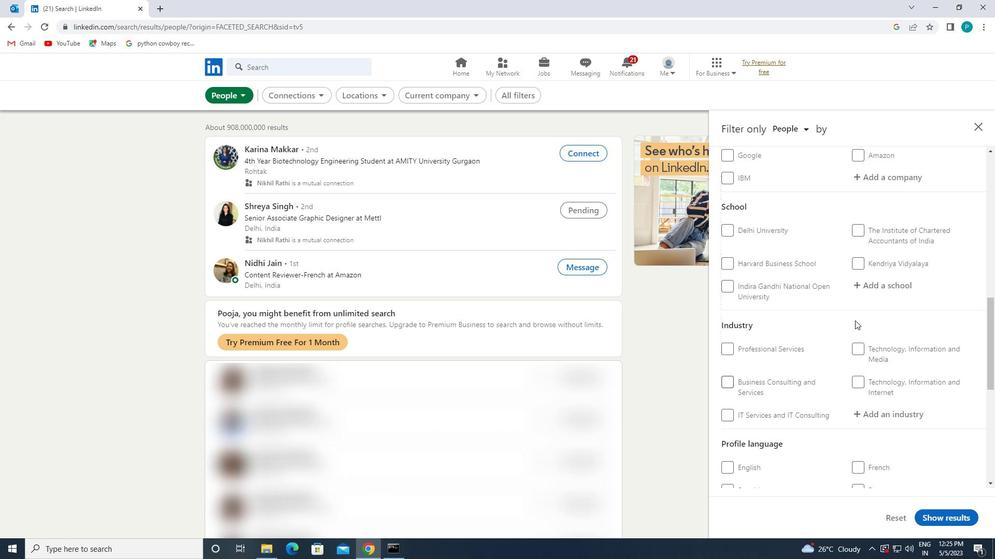 
Action: Mouse moved to (870, 291)
Screenshot: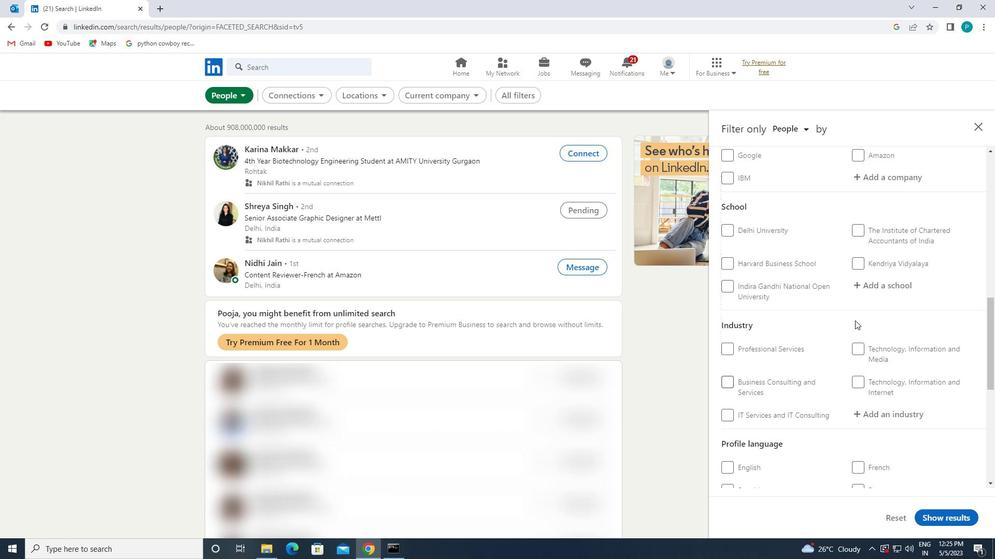 
Action: Mouse scrolled (870, 292) with delta (0, 0)
Screenshot: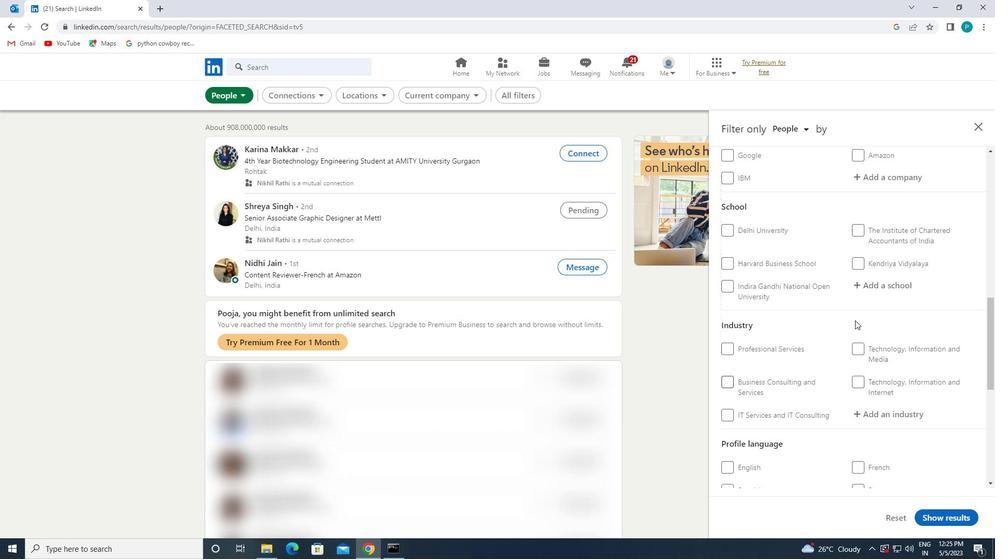 
Action: Mouse moved to (875, 250)
Screenshot: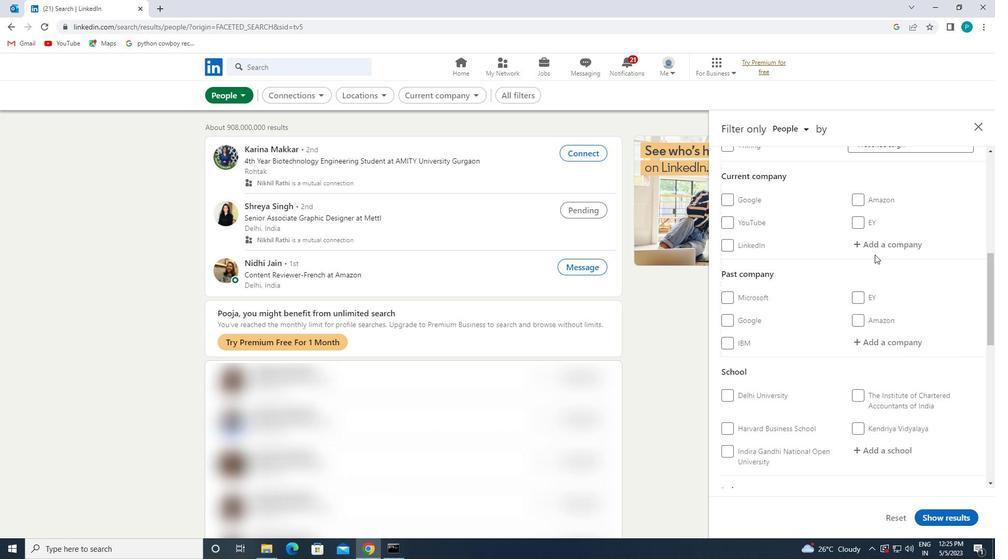 
Action: Mouse pressed left at (875, 250)
Screenshot: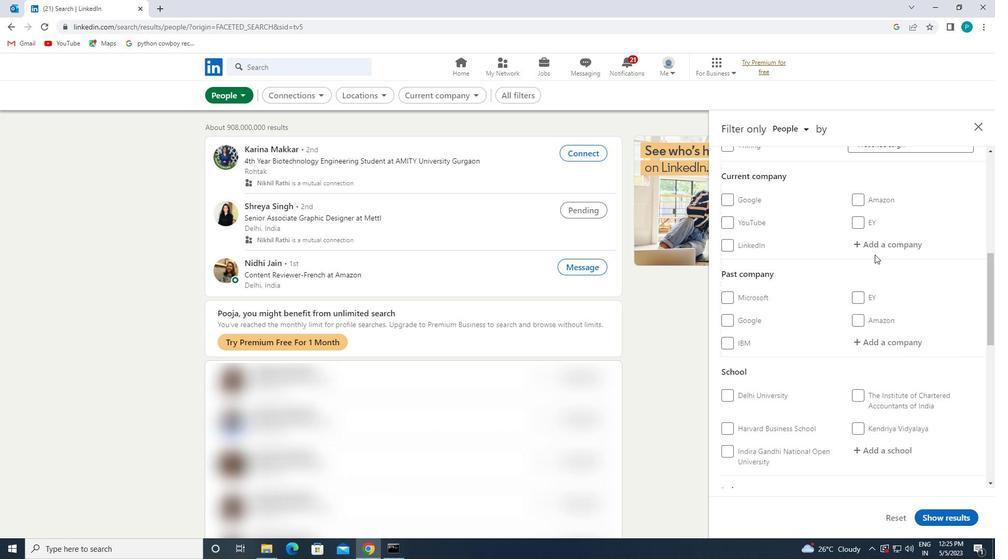 
Action: Key pressed <Key.caps_lock>NTT<Key.space>DATT<Key.backspace>A
Screenshot: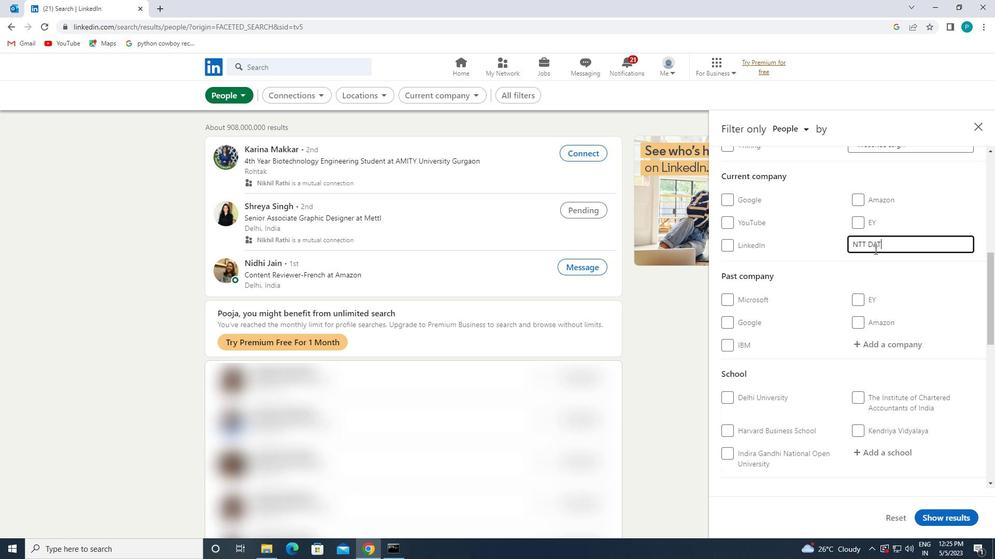 
Action: Mouse moved to (858, 289)
Screenshot: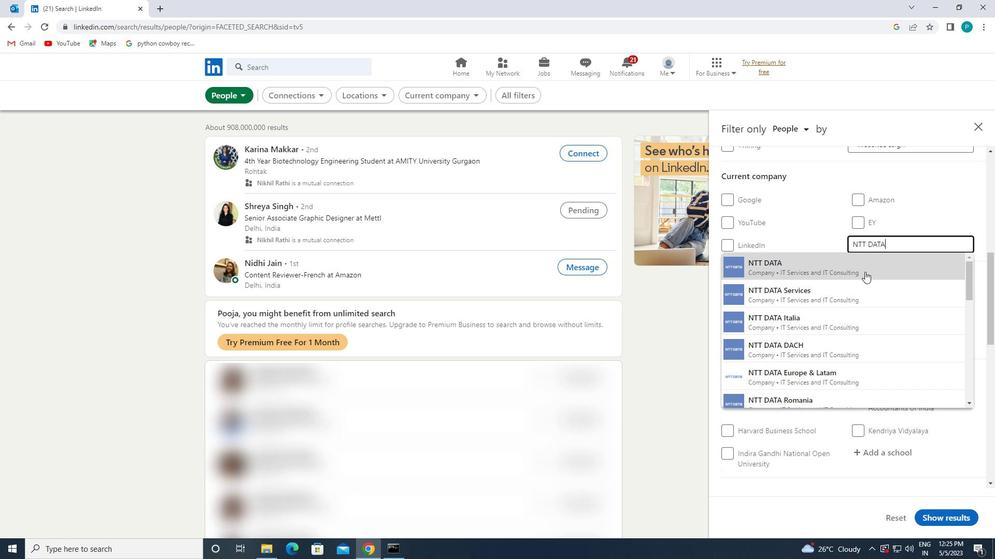 
Action: Mouse pressed left at (858, 289)
Screenshot: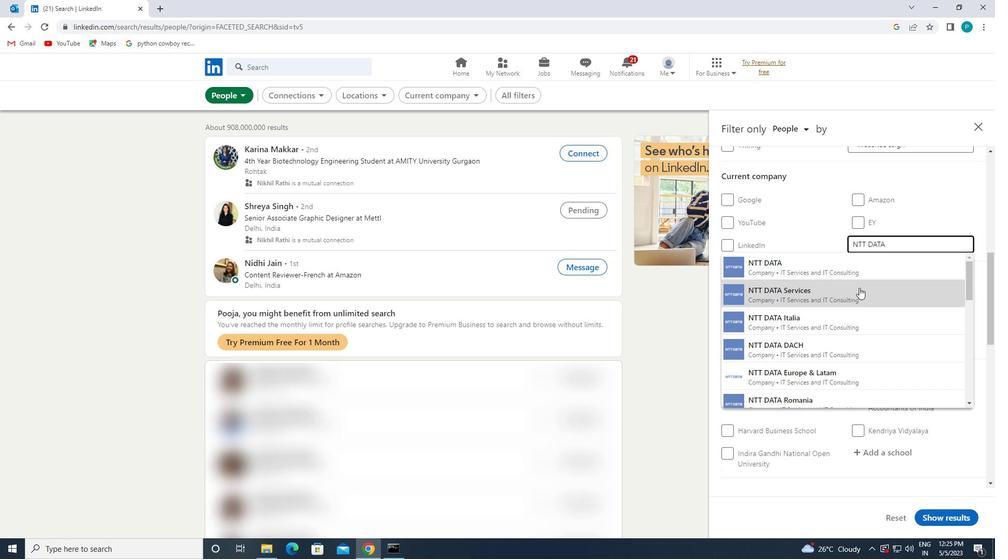 
Action: Mouse moved to (866, 304)
Screenshot: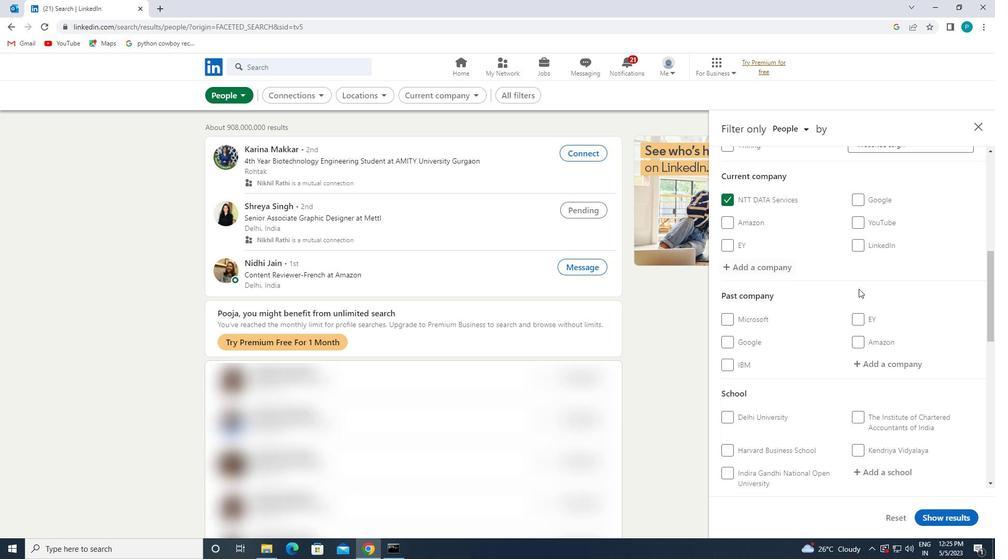 
Action: Mouse scrolled (866, 304) with delta (0, 0)
Screenshot: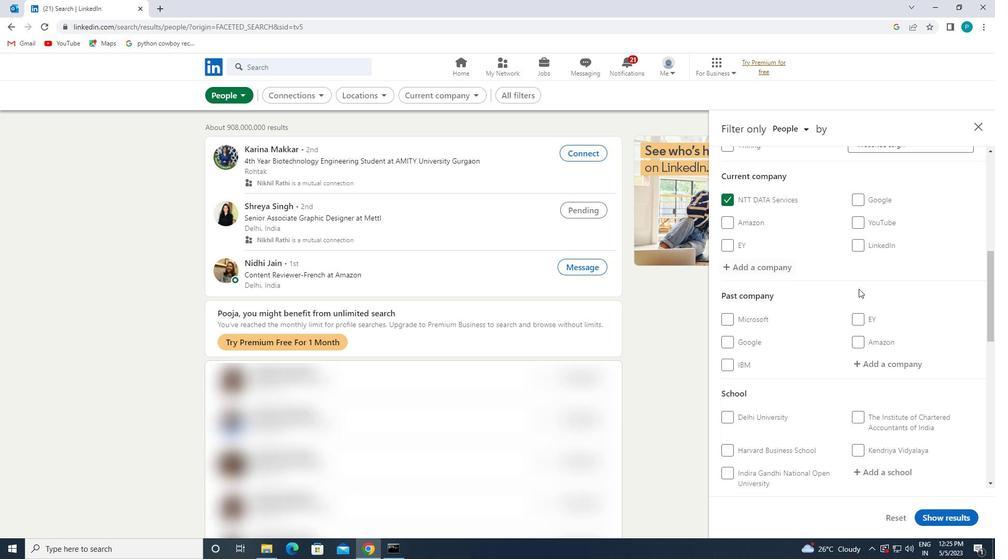 
Action: Mouse scrolled (866, 304) with delta (0, 0)
Screenshot: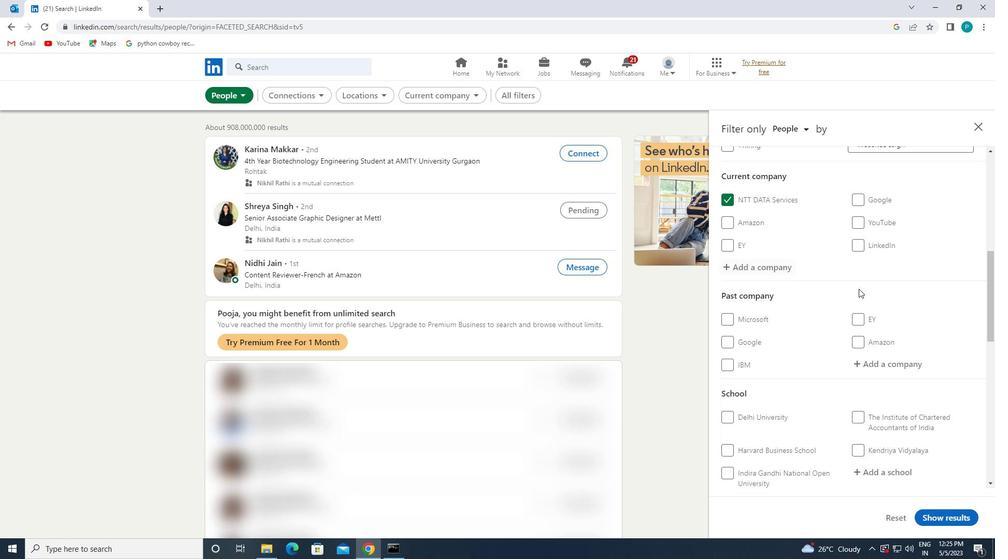 
Action: Mouse moved to (875, 374)
Screenshot: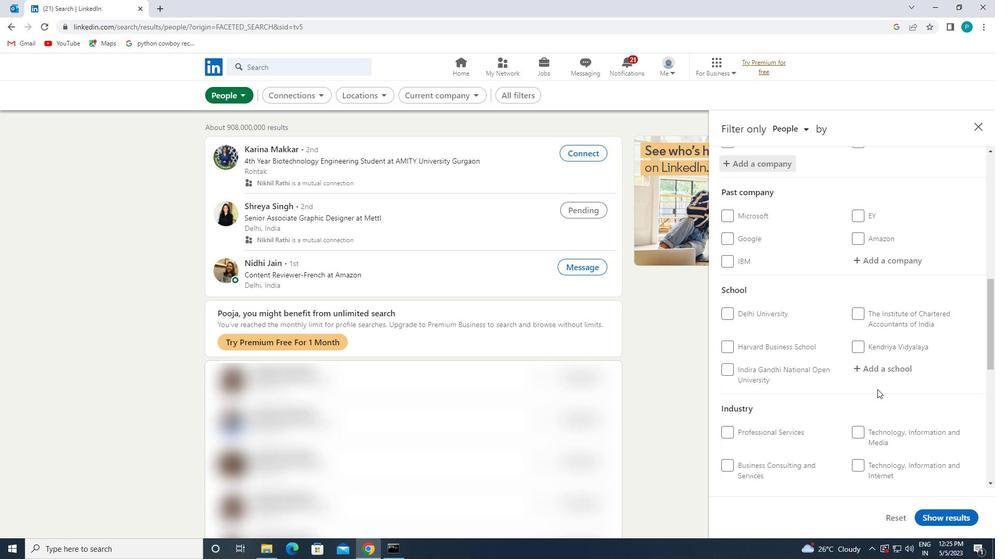 
Action: Mouse pressed left at (875, 374)
Screenshot: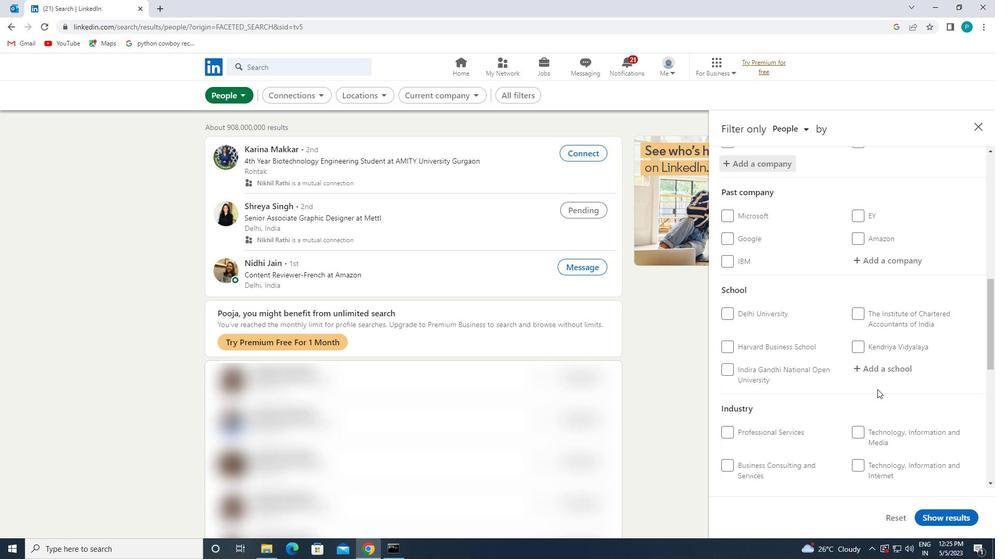 
Action: Key pressed <Key.caps_lock>N<Key.caps_lock>ATION<Key.backspace><Key.backspace><Key.backspace><Key.backspace><Key.backspace><Key.backspace>N<Key.caps_lock>ATIONAL<Key.space><Key.caps_lock>I<Key.caps_lock>NSTITUTE<Key.space>OF<Key.space>FINAN
Screenshot: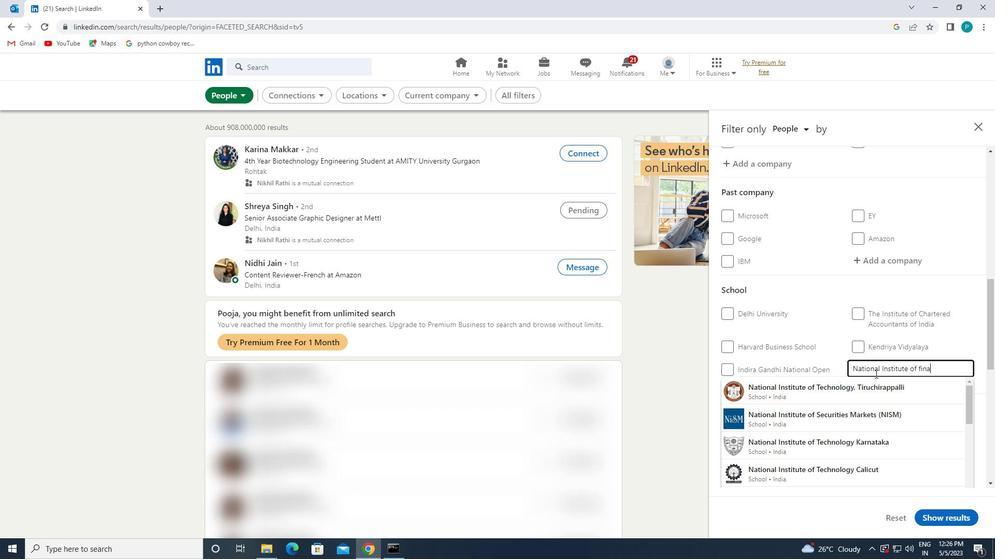 
Action: Mouse moved to (879, 420)
Screenshot: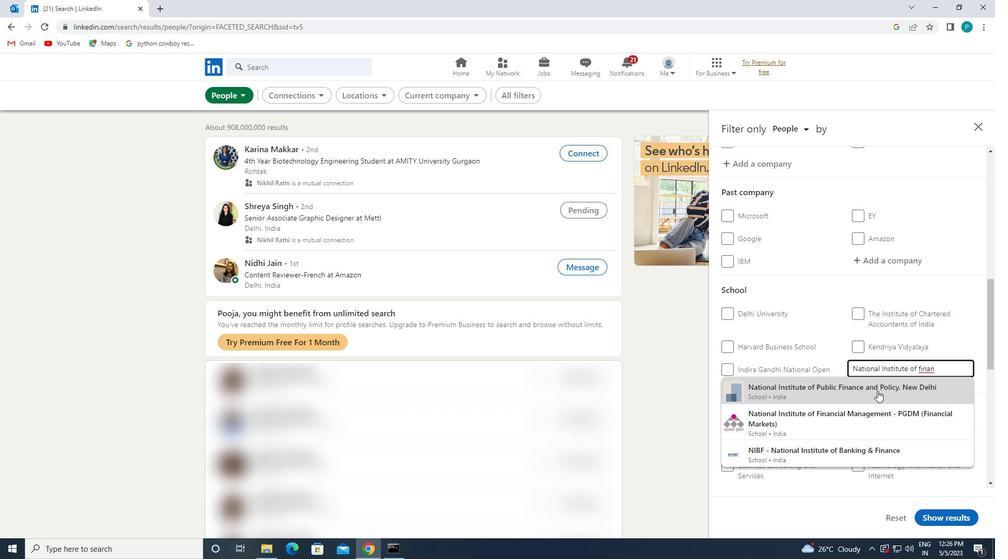 
Action: Mouse pressed left at (879, 420)
Screenshot: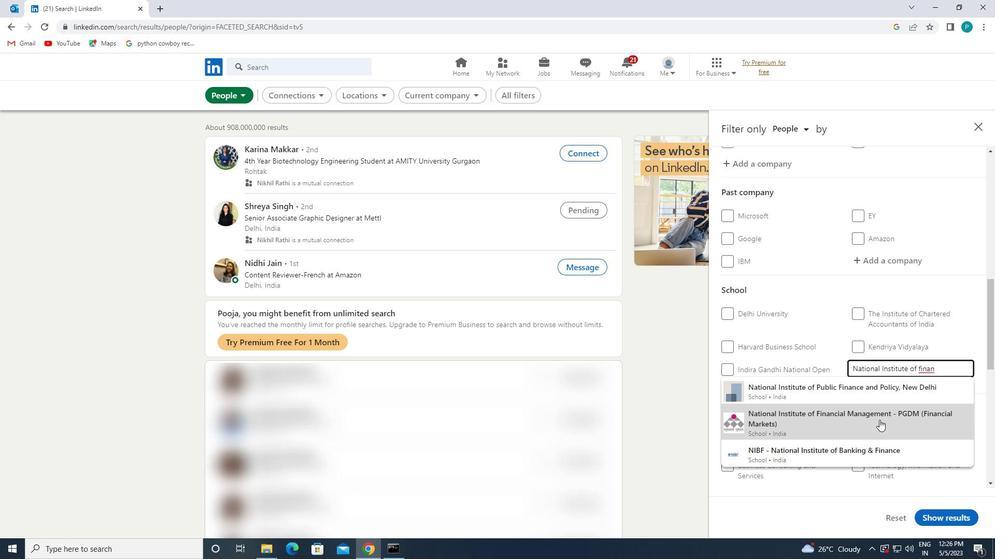 
Action: Mouse scrolled (879, 419) with delta (0, 0)
Screenshot: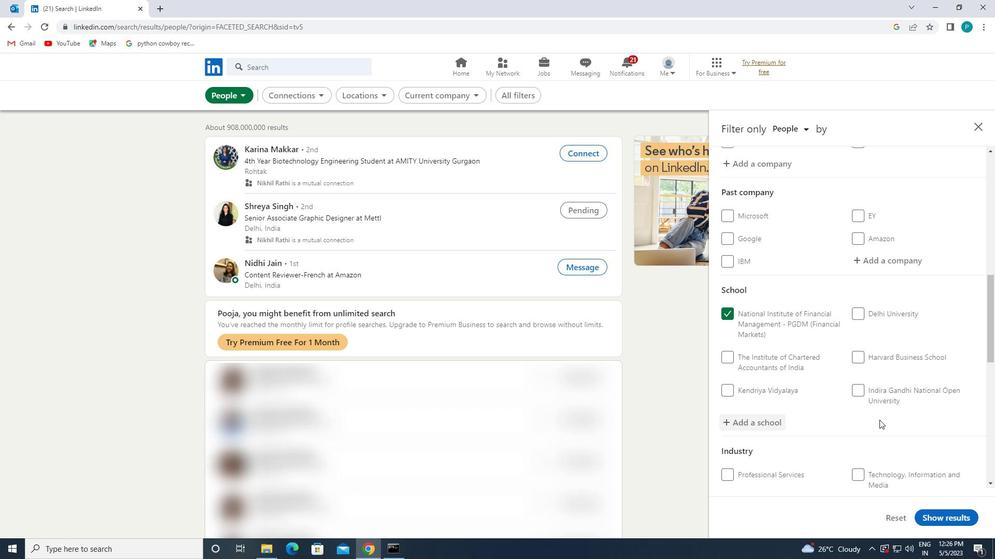 
Action: Mouse scrolled (879, 419) with delta (0, 0)
Screenshot: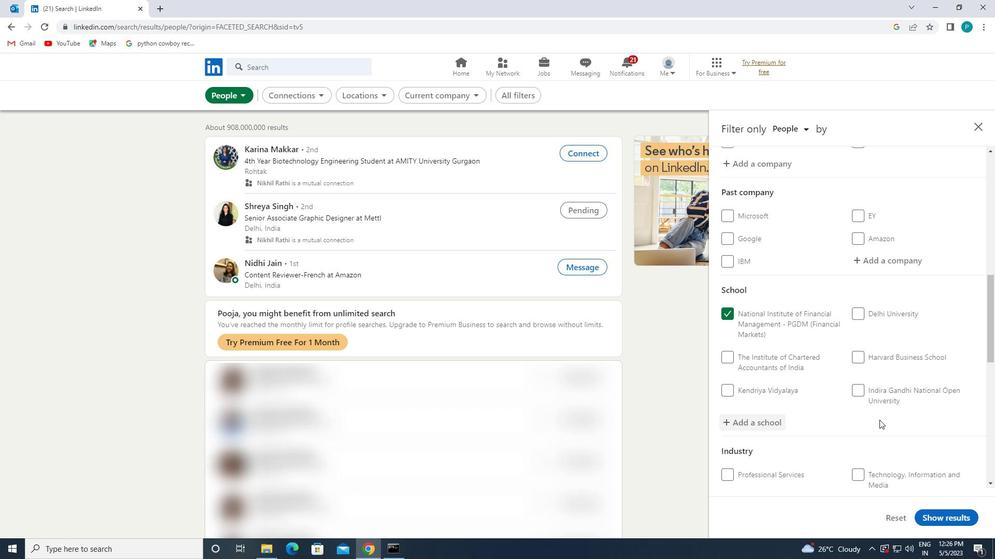 
Action: Mouse scrolled (879, 419) with delta (0, 0)
Screenshot: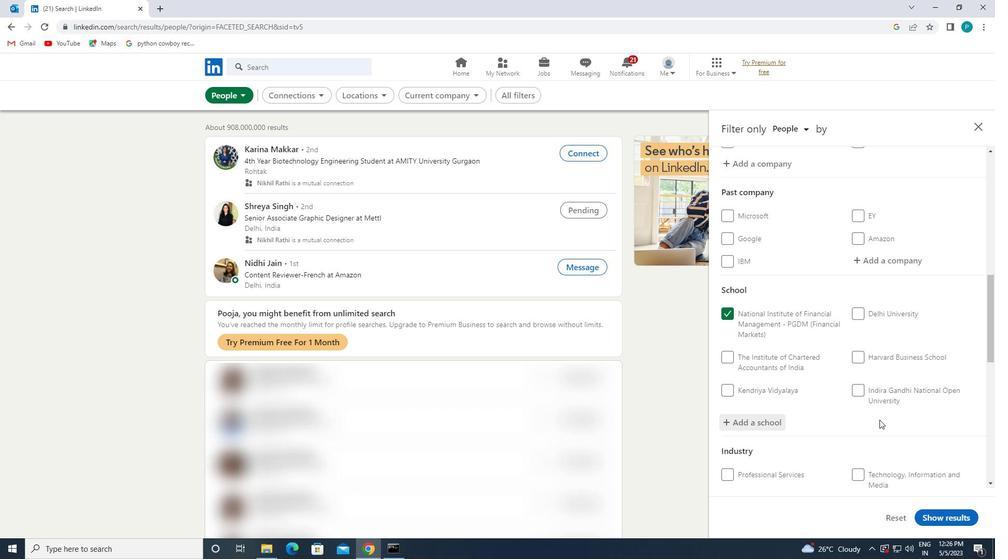 
Action: Mouse scrolled (879, 419) with delta (0, 0)
Screenshot: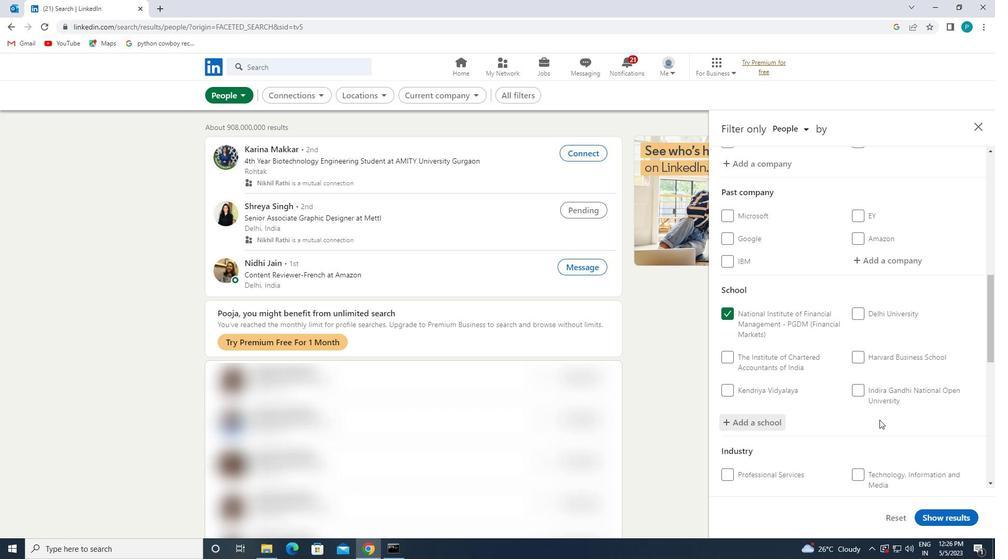 
Action: Mouse moved to (868, 339)
Screenshot: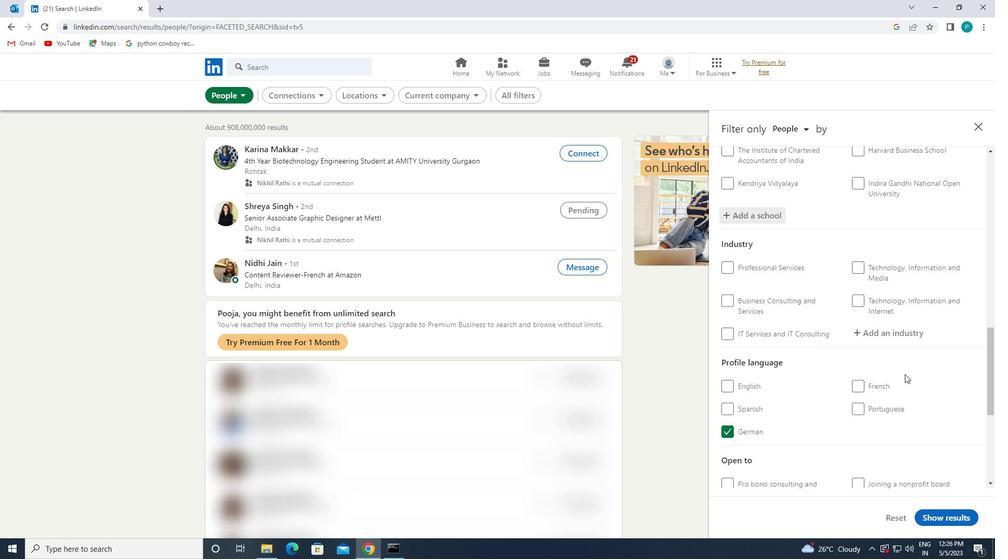 
Action: Mouse pressed left at (868, 339)
Screenshot: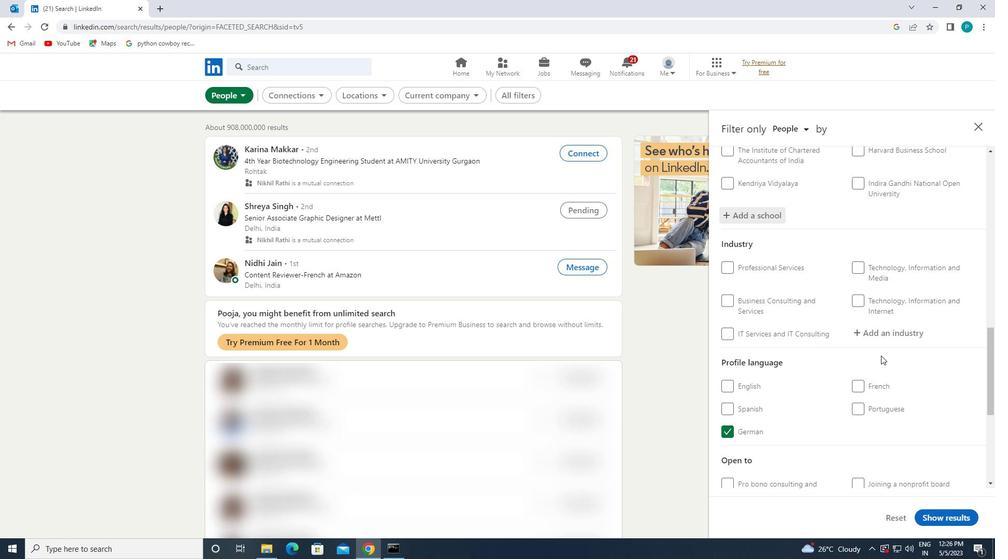 
Action: Key pressed <Key.caps_lock>M<Key.caps_lock>ETAL<Key.space><Key.caps_lock>ORE
Screenshot: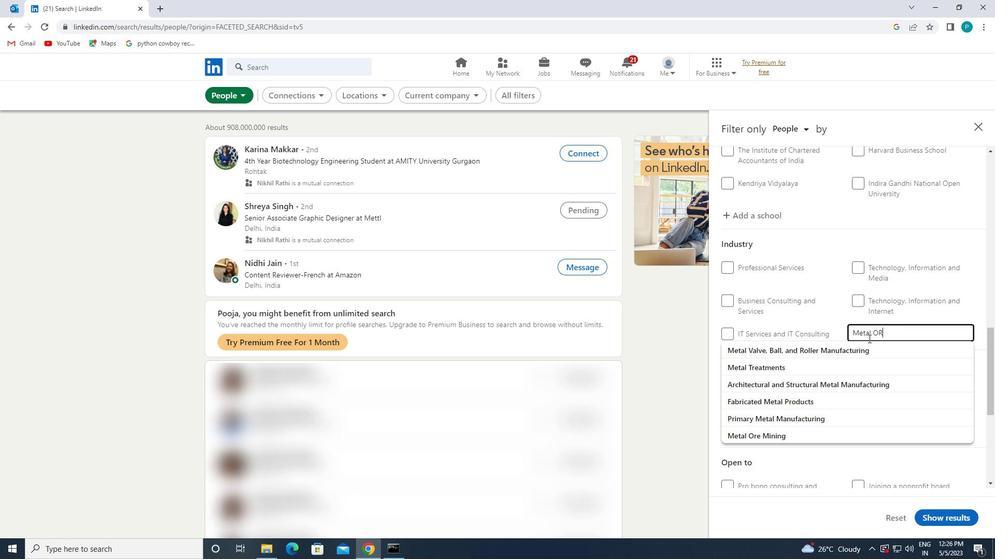 
Action: Mouse moved to (835, 346)
Screenshot: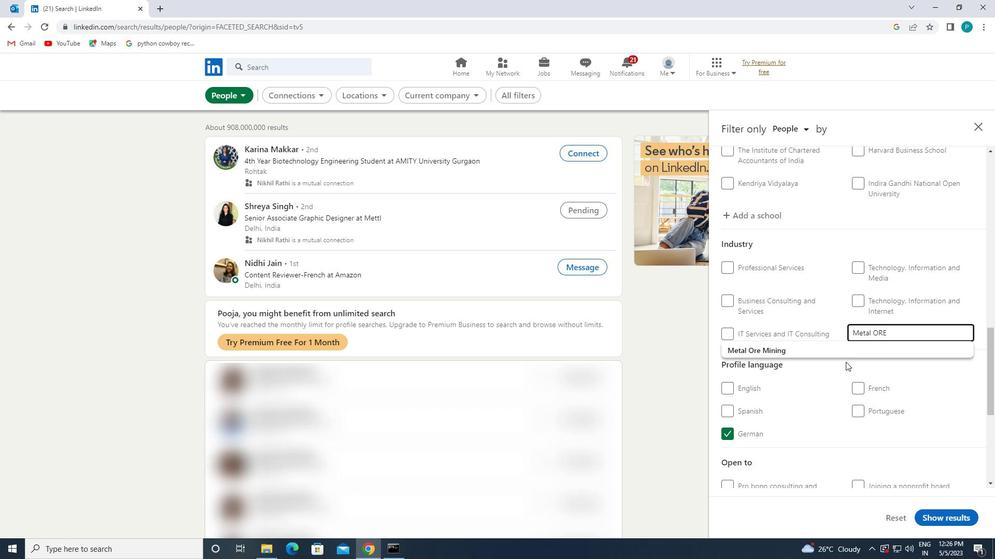 
Action: Mouse pressed left at (835, 346)
Screenshot: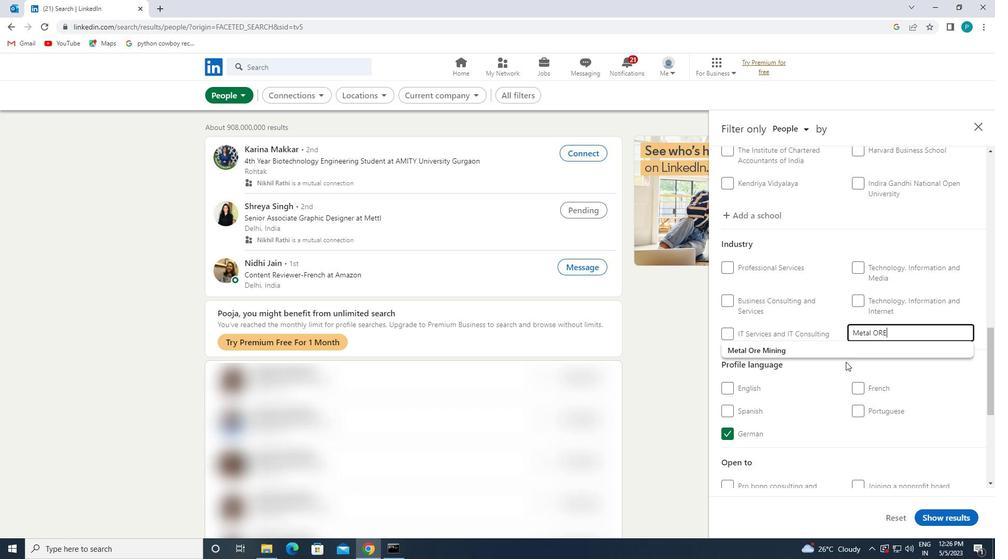 
Action: Mouse moved to (850, 373)
Screenshot: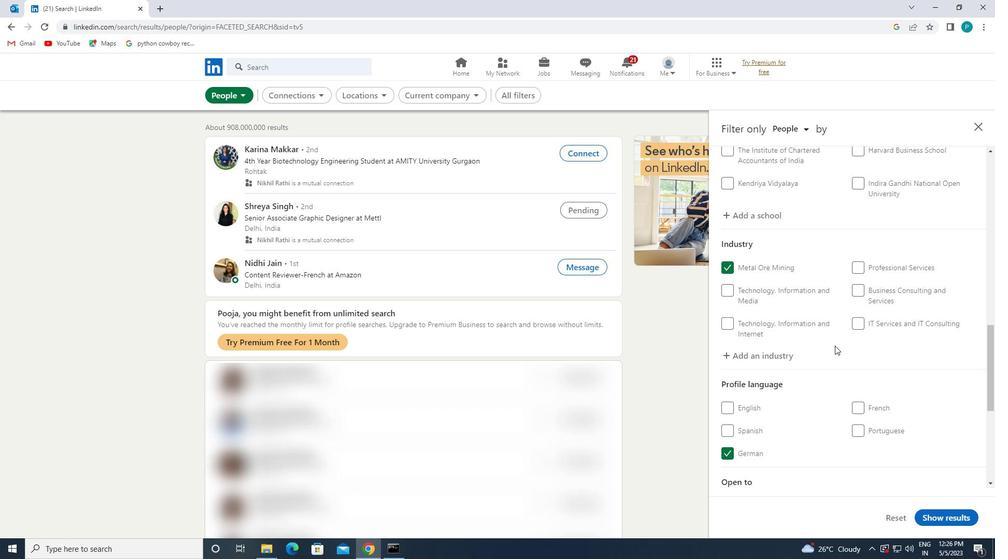 
Action: Mouse scrolled (850, 373) with delta (0, 0)
Screenshot: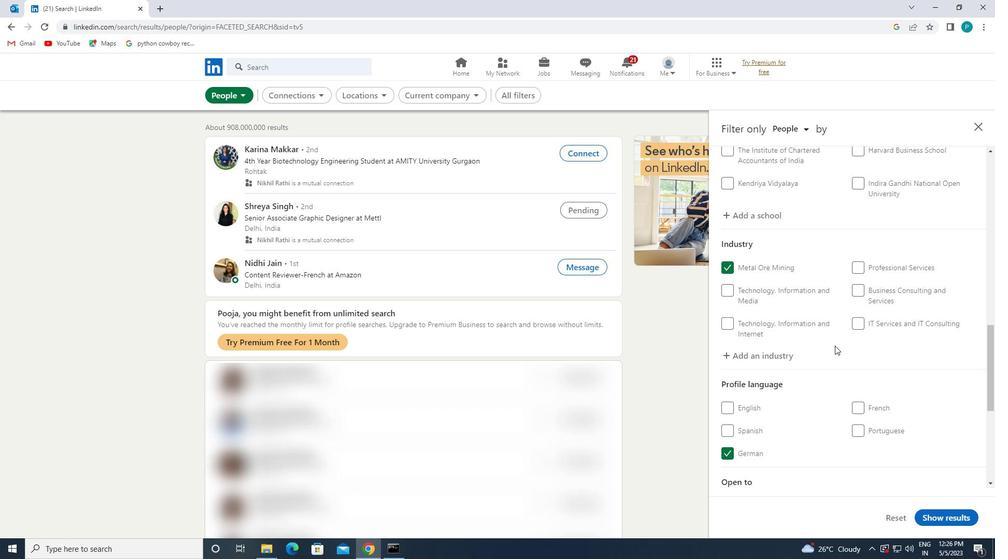 
Action: Mouse moved to (855, 383)
Screenshot: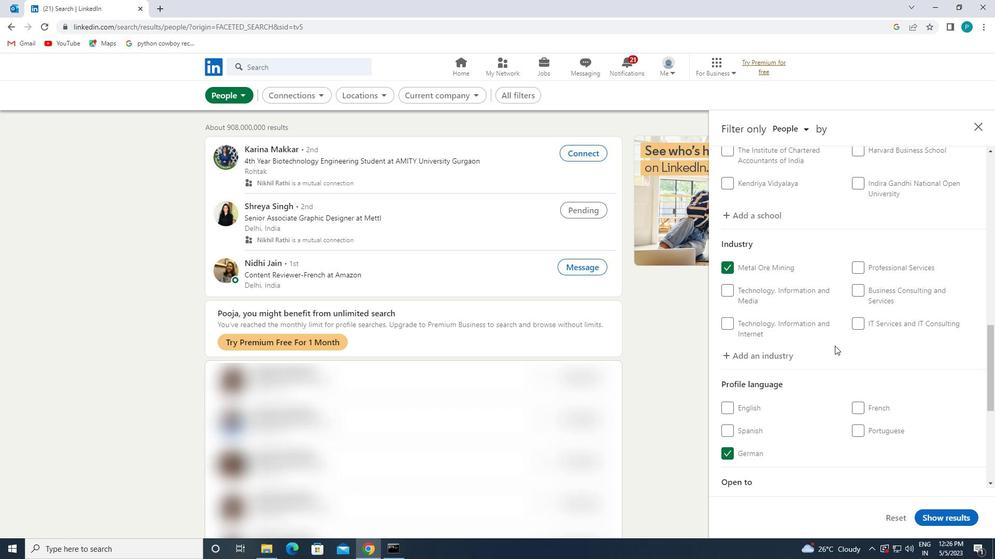 
Action: Mouse scrolled (855, 382) with delta (0, 0)
Screenshot: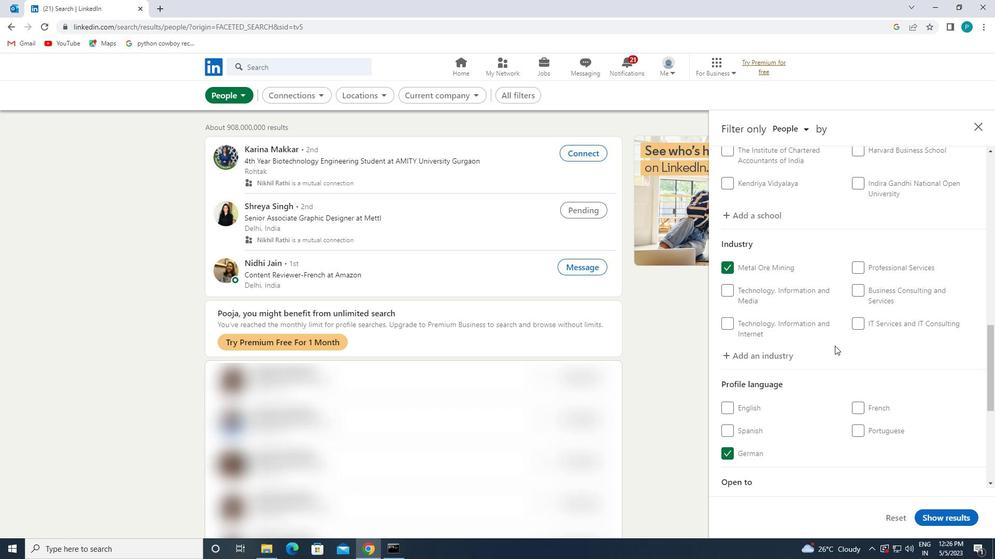 
Action: Mouse moved to (864, 420)
Screenshot: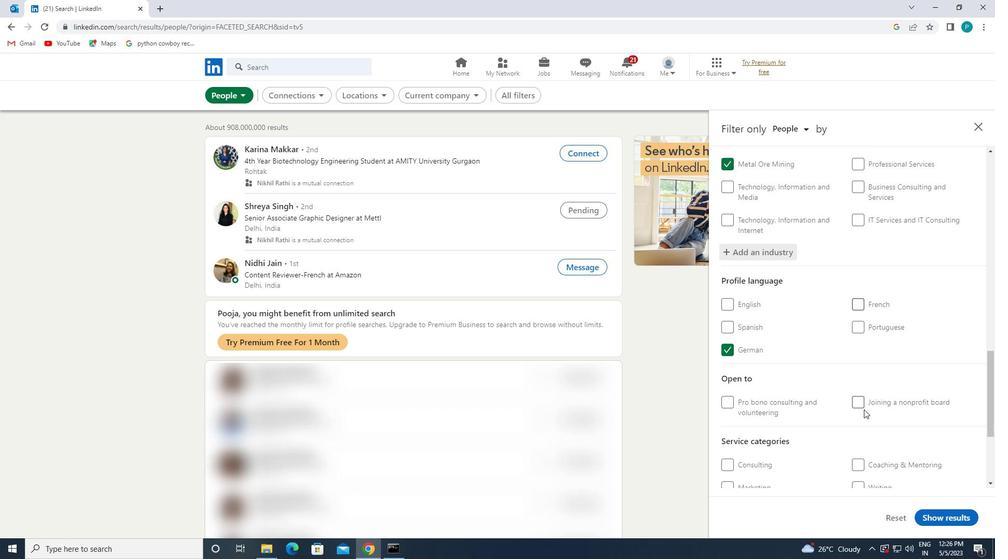 
Action: Mouse scrolled (864, 420) with delta (0, 0)
Screenshot: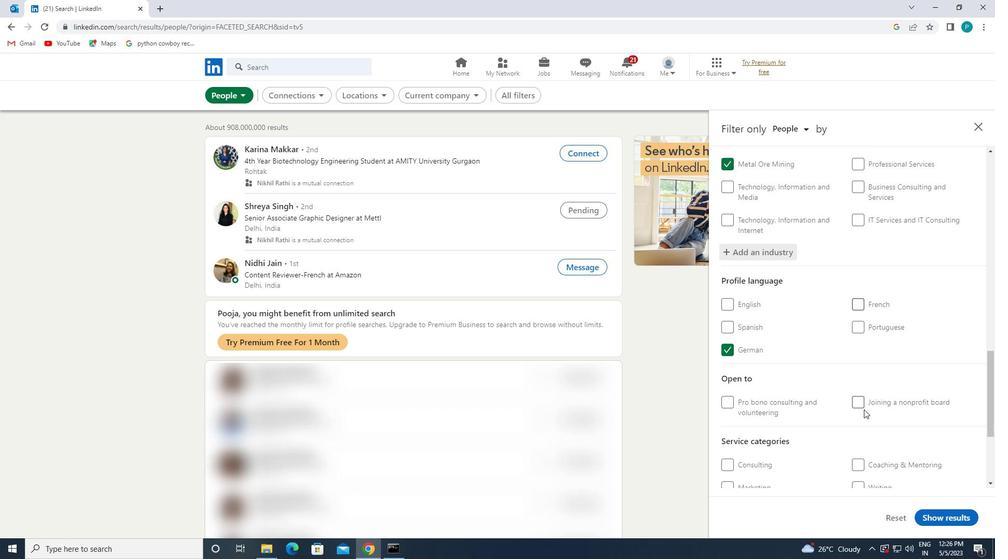
Action: Mouse moved to (872, 460)
Screenshot: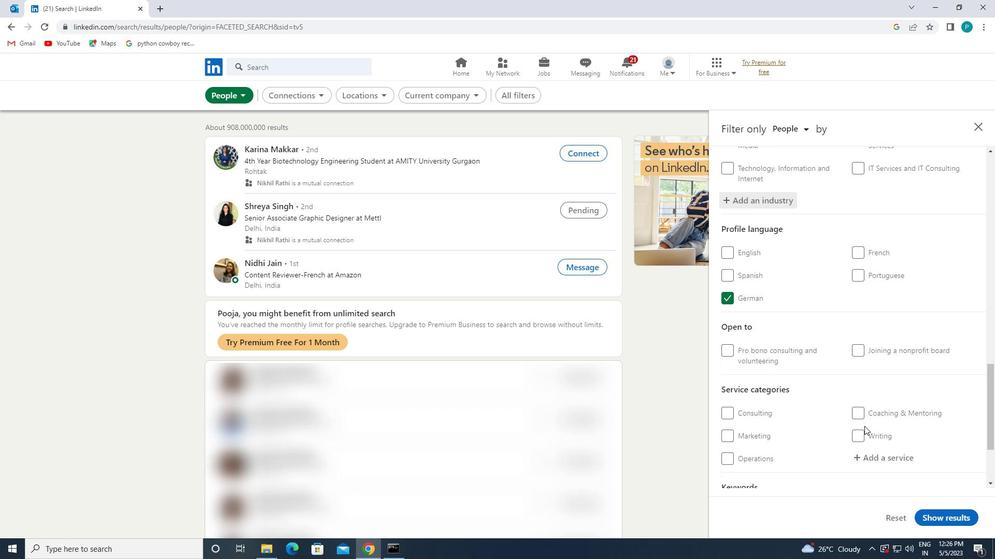 
Action: Mouse pressed left at (872, 460)
Screenshot: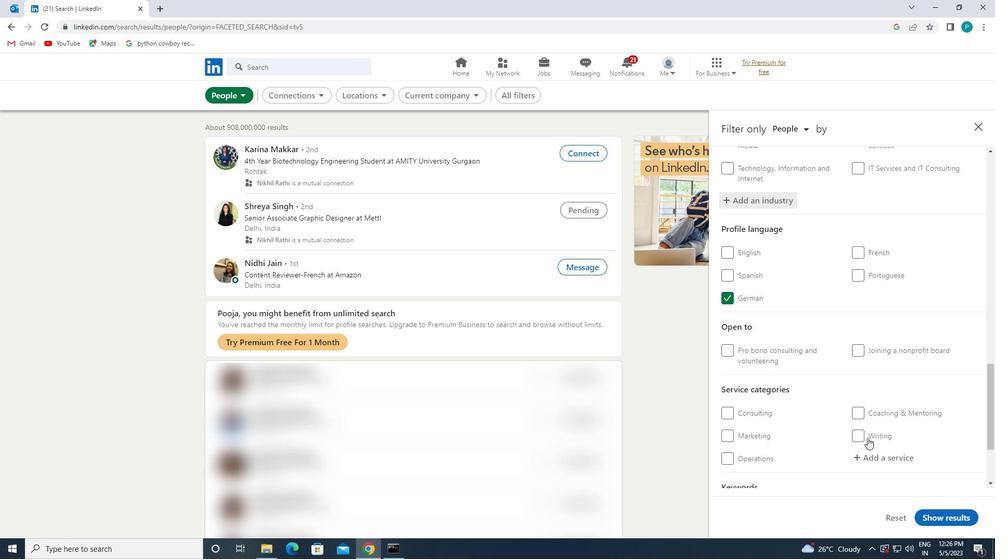 
Action: Mouse moved to (872, 461)
Screenshot: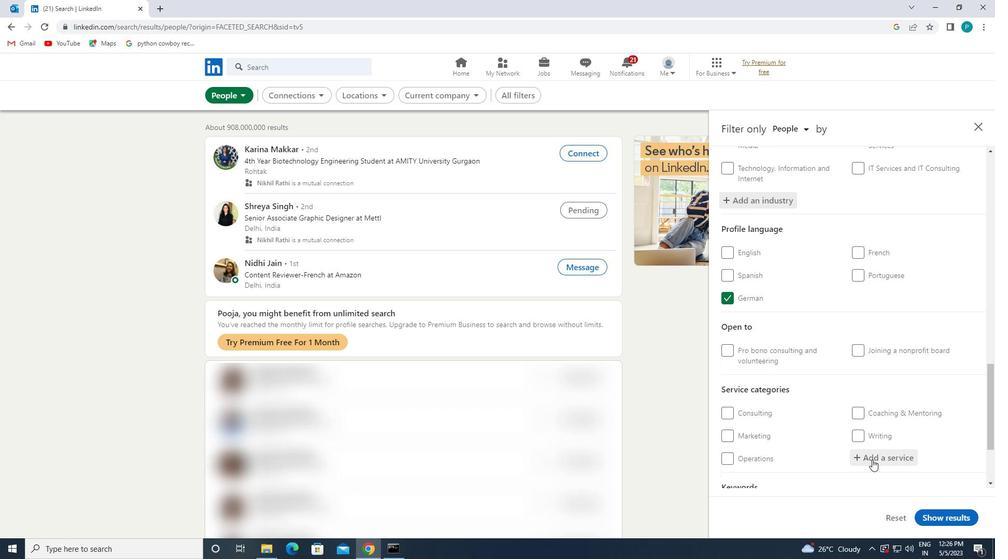 
Action: Key pressed C<Key.caps_lock>YBER
Screenshot: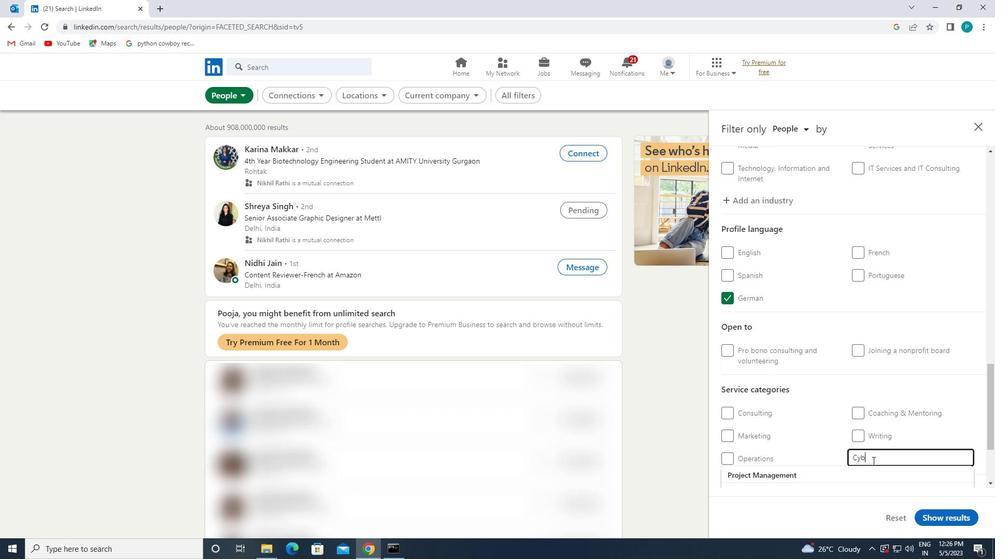 
Action: Mouse moved to (855, 472)
Screenshot: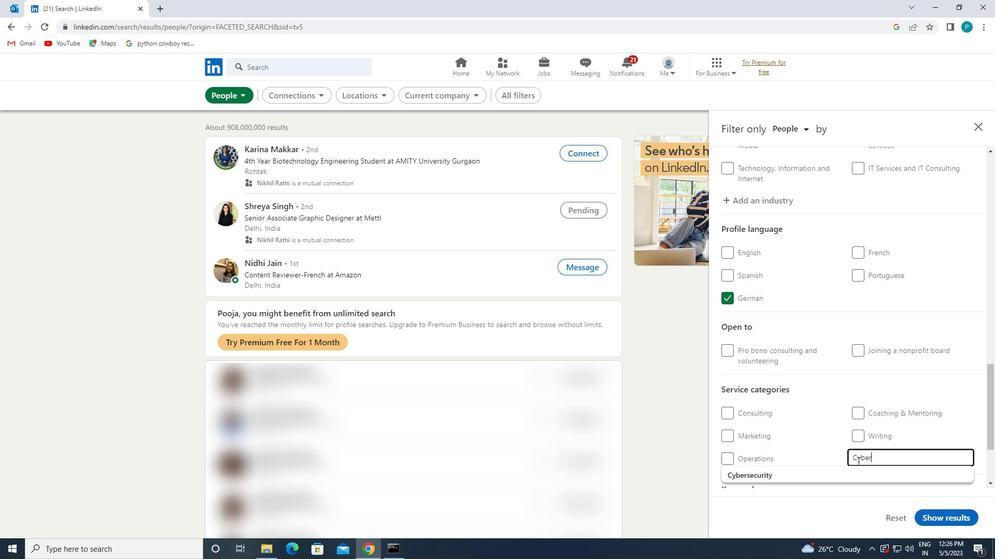 
Action: Mouse pressed left at (855, 472)
Screenshot: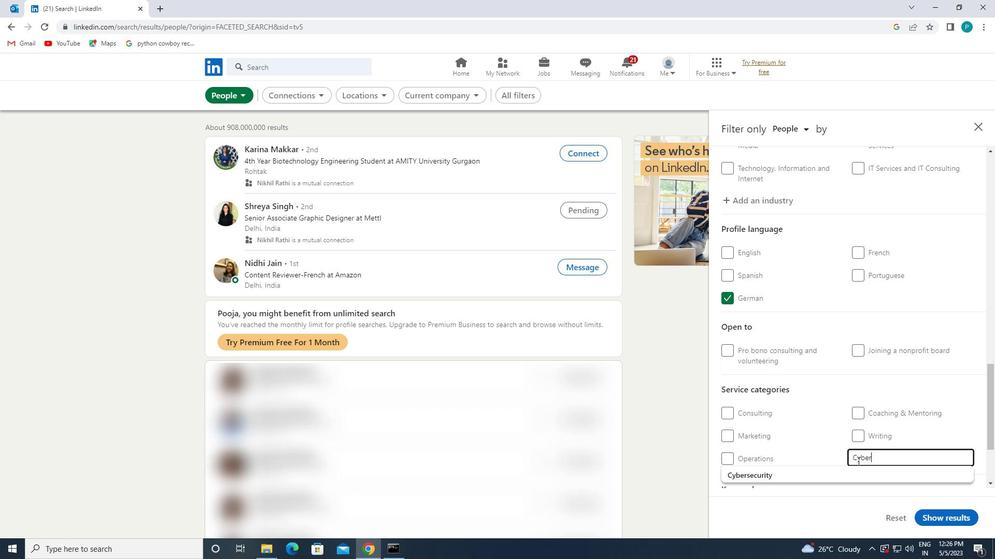 
Action: Mouse moved to (844, 466)
Screenshot: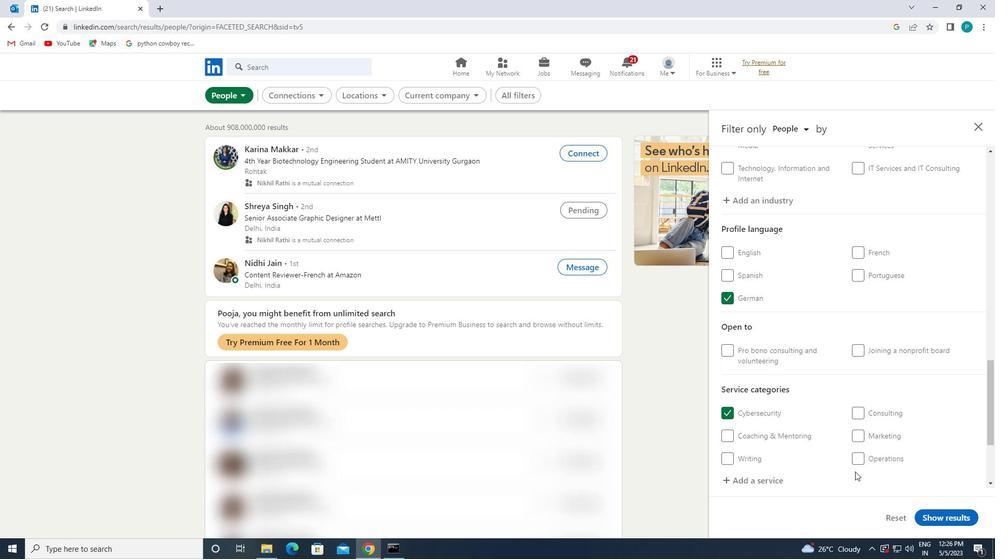 
Action: Mouse scrolled (844, 465) with delta (0, 0)
Screenshot: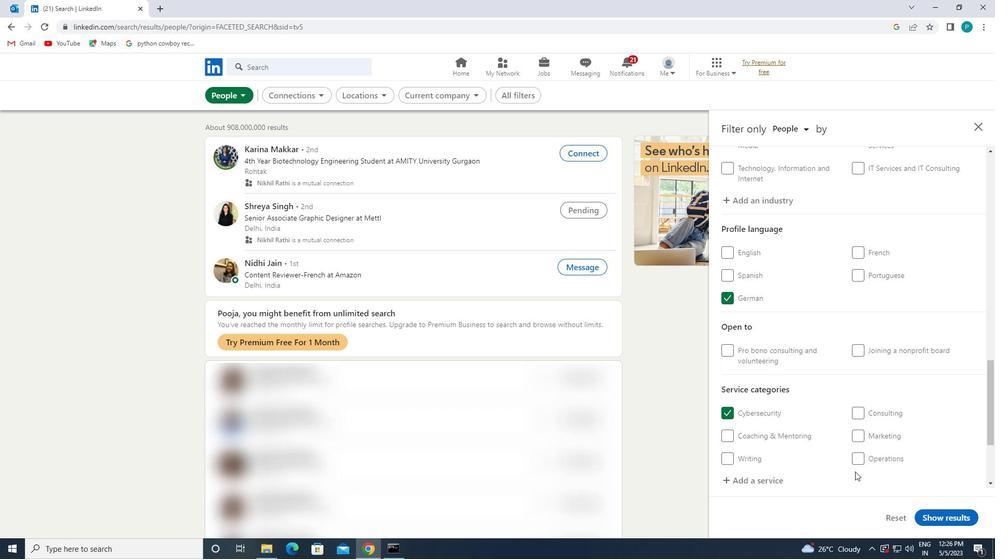 
Action: Mouse moved to (844, 466)
Screenshot: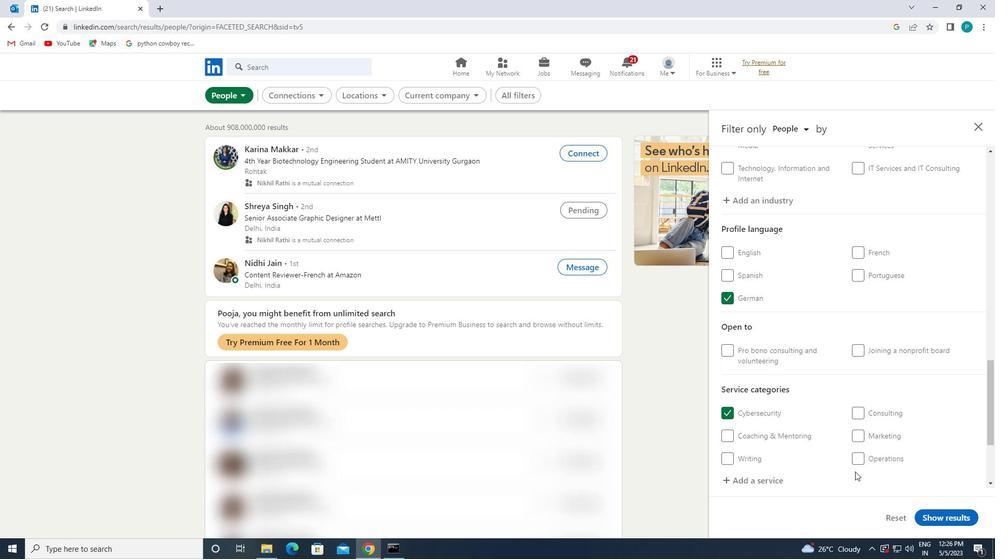 
Action: Mouse scrolled (844, 465) with delta (0, 0)
Screenshot: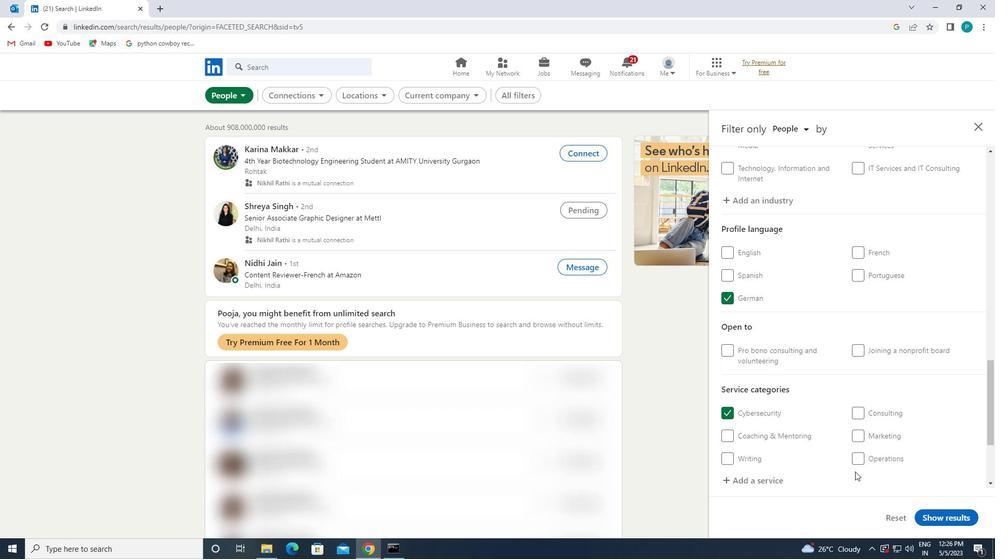 
Action: Mouse moved to (842, 463)
Screenshot: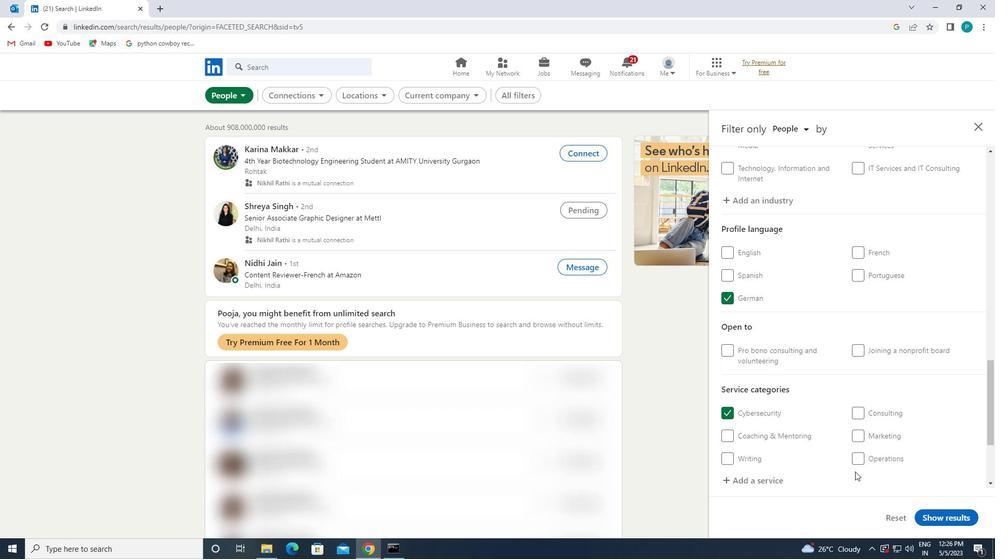 
Action: Mouse scrolled (842, 463) with delta (0, 0)
Screenshot: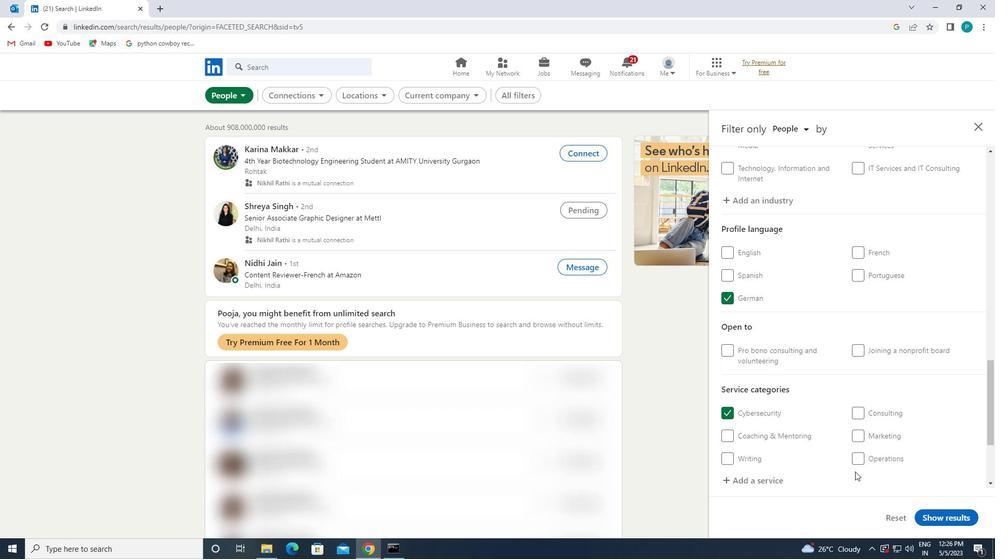 
Action: Mouse moved to (840, 462)
Screenshot: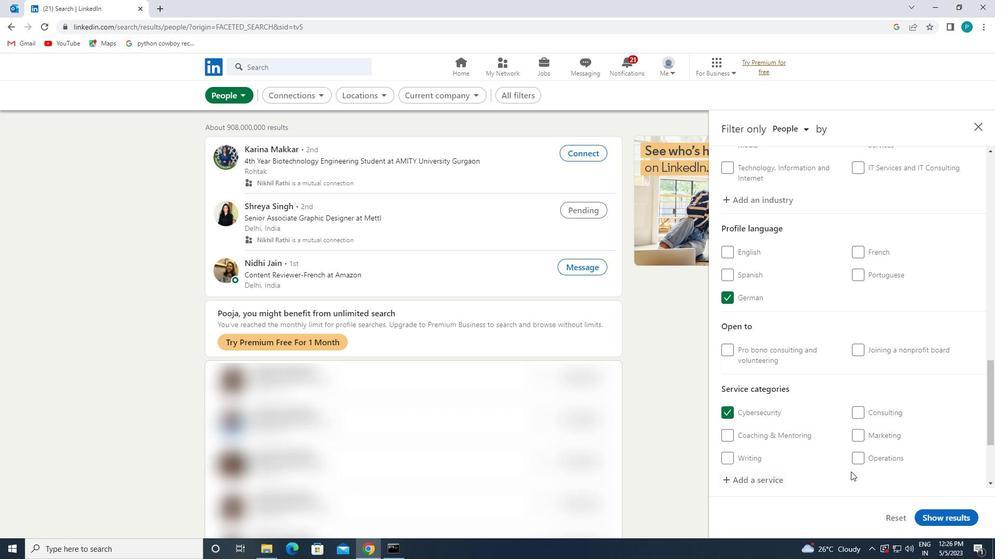 
Action: Mouse scrolled (840, 461) with delta (0, 0)
Screenshot: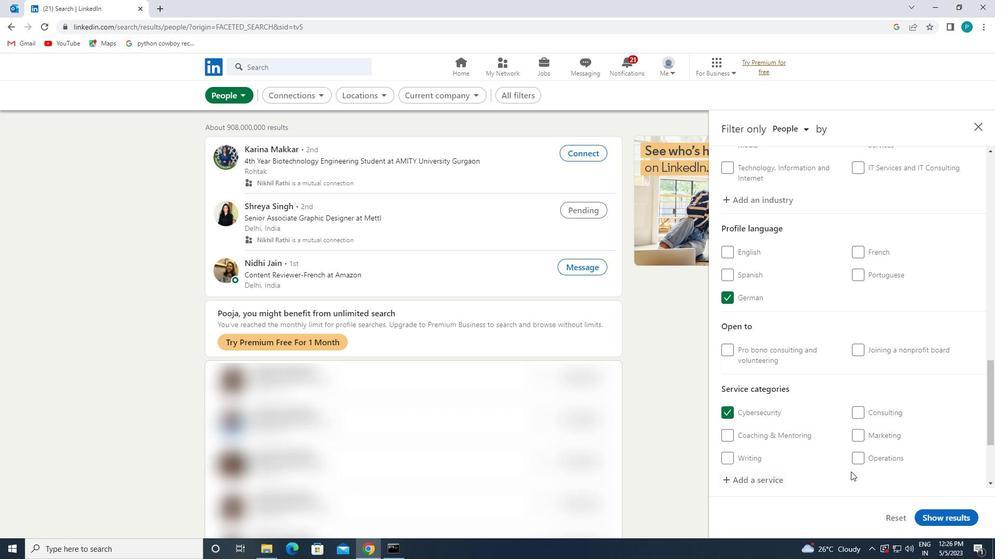 
Action: Mouse moved to (835, 460)
Screenshot: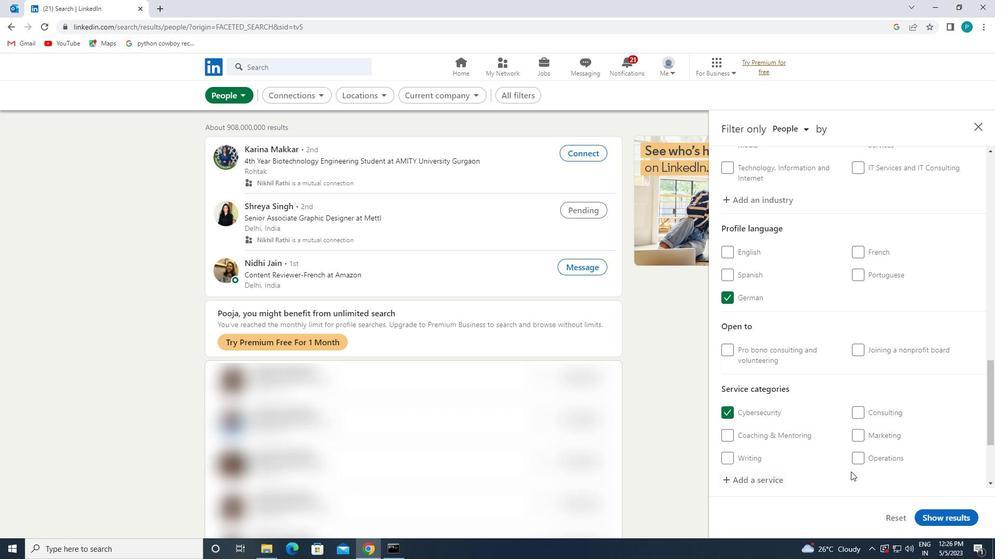 
Action: Mouse scrolled (835, 459) with delta (0, 0)
Screenshot: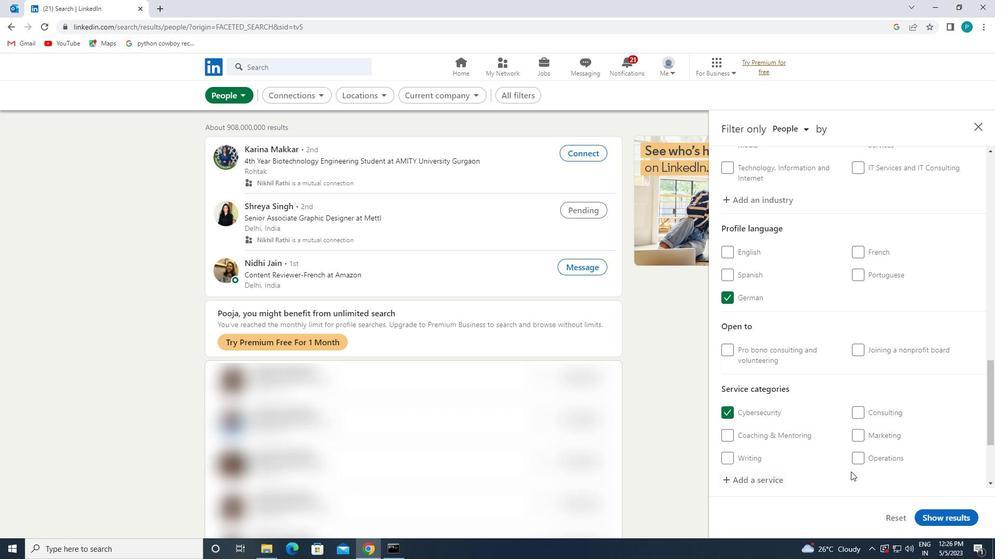 
Action: Mouse moved to (769, 438)
Screenshot: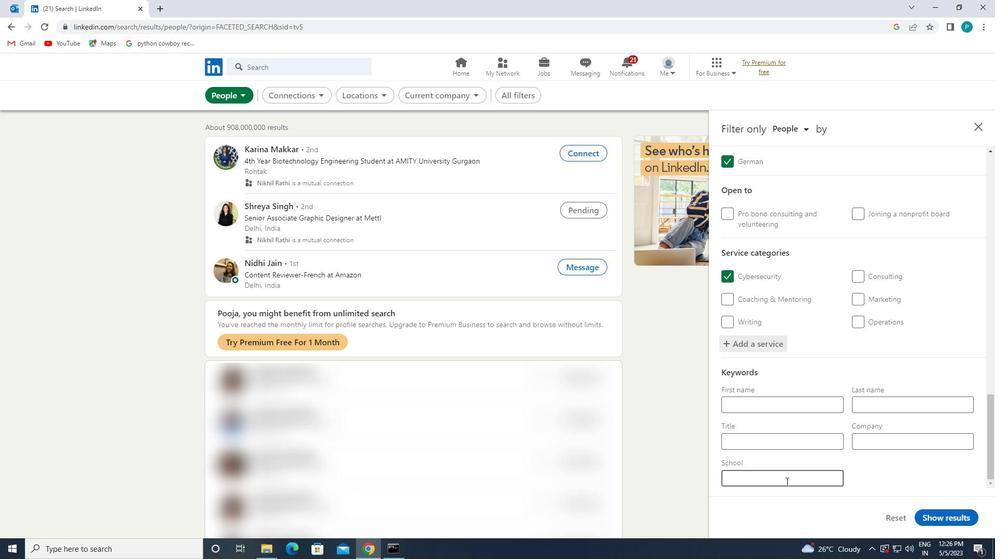 
Action: Mouse pressed left at (769, 438)
Screenshot: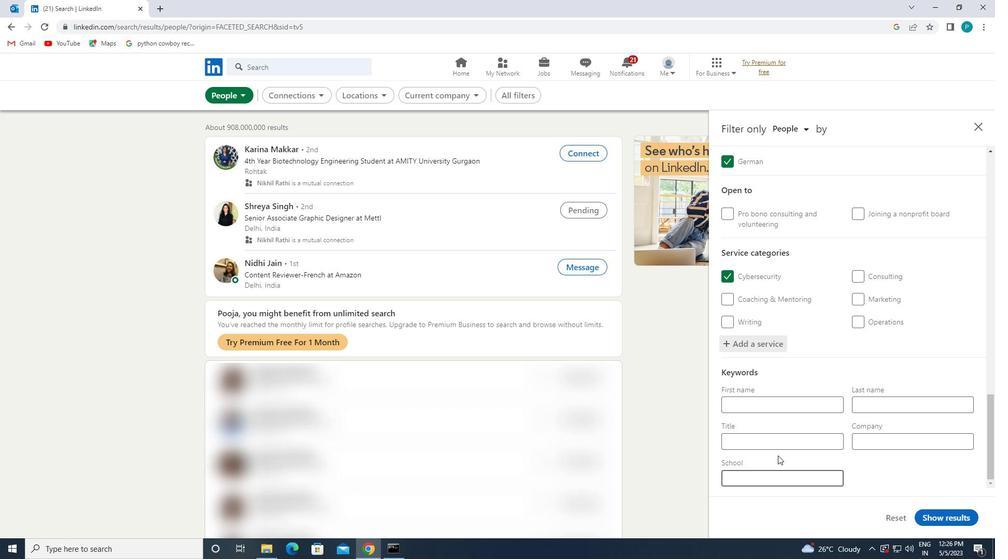 
Action: Key pressed <Key.caps_lock>R<Key.caps_lock>ED<Key.space><Key.caps_lock>C<Key.caps_lock>ROSS<Key.space><Key.caps_lock>V<Key.caps_lock>OLUNTEER
Screenshot: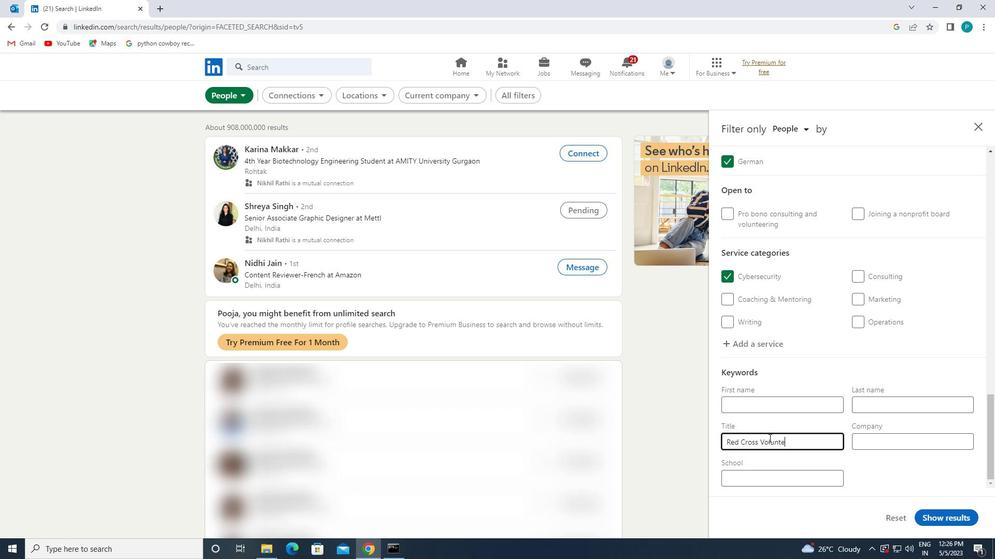 
Action: Mouse moved to (949, 519)
Screenshot: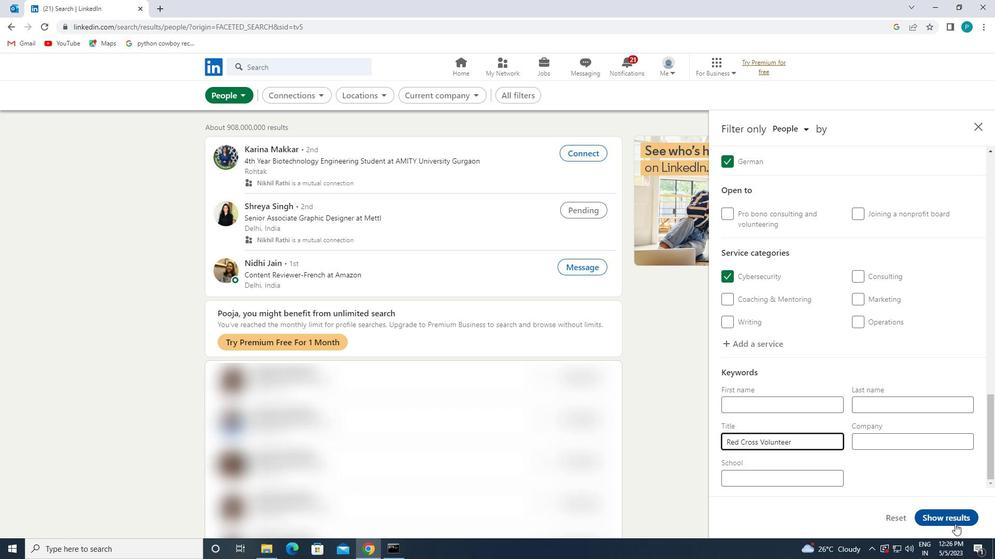 
Action: Mouse pressed left at (949, 519)
Screenshot: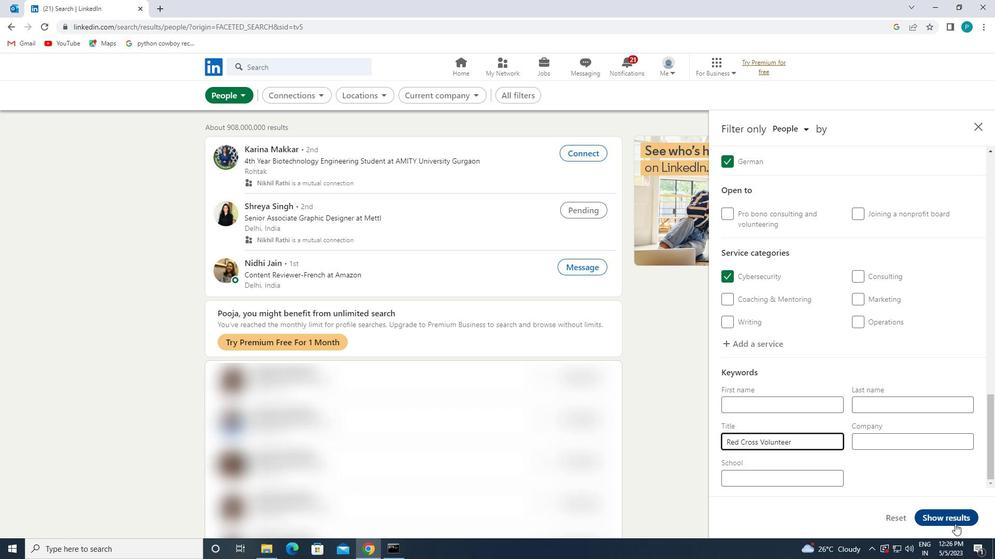 
